 Task: Add Attachment from "Attach a link" to Card Card0000000272 in Board Board0000000068 in Workspace WS0000000023 in Trello. Add Cover Red to Card Card0000000272 in Board Board0000000068 in Workspace WS0000000023 in Trello. Add "Join Card" Button Button0000000272  to Card Card0000000272 in Board Board0000000068 in Workspace WS0000000023 in Trello. Add Description DS0000000272 to Card Card0000000272 in Board Board0000000068 in Workspace WS0000000023 in Trello. Add Comment CM0000000272 to Card Card0000000272 in Board Board0000000068 in Workspace WS0000000023 in Trello
Action: Mouse moved to (463, 427)
Screenshot: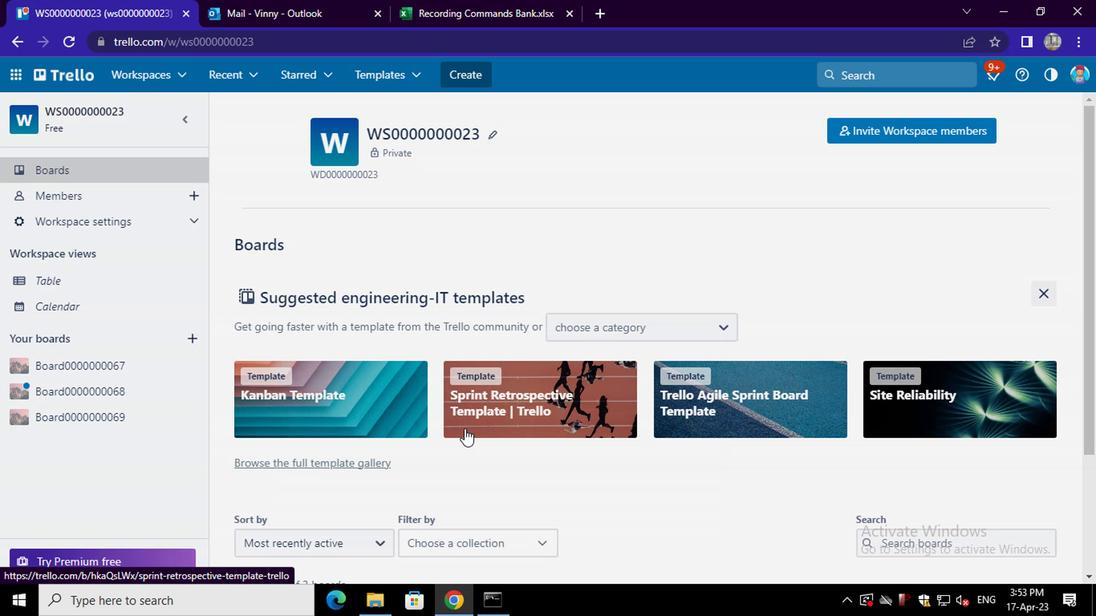 
Action: Mouse scrolled (463, 426) with delta (0, 0)
Screenshot: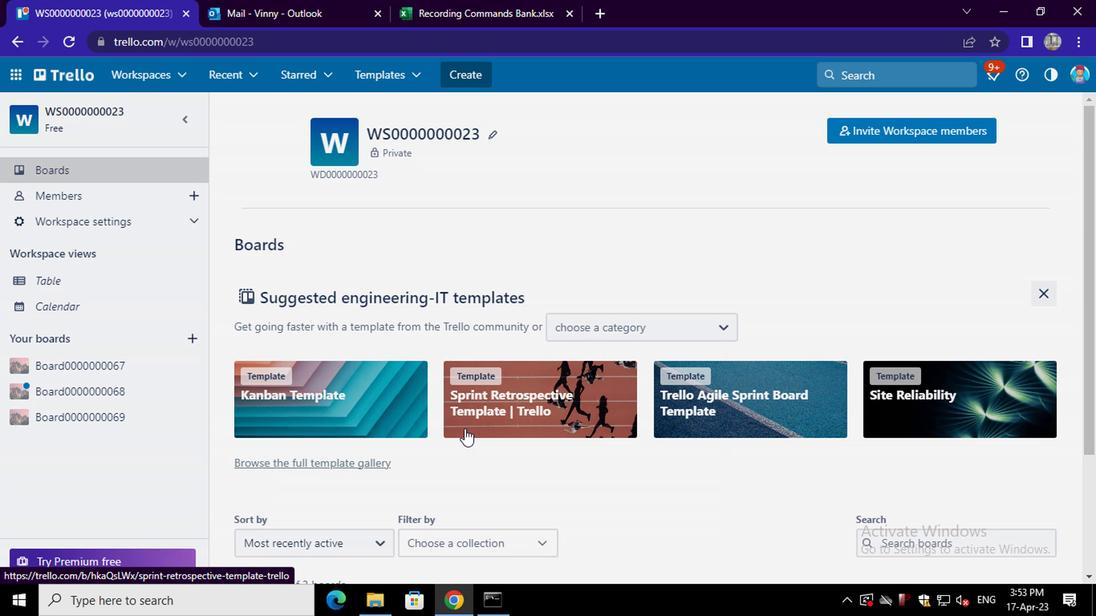 
Action: Mouse scrolled (463, 426) with delta (0, 0)
Screenshot: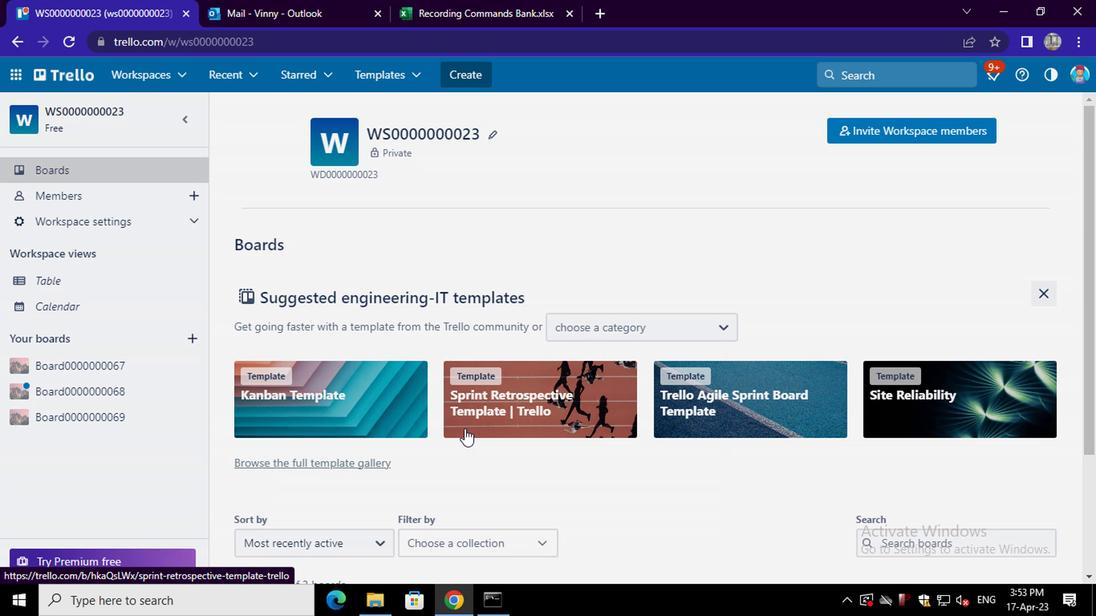 
Action: Mouse moved to (463, 427)
Screenshot: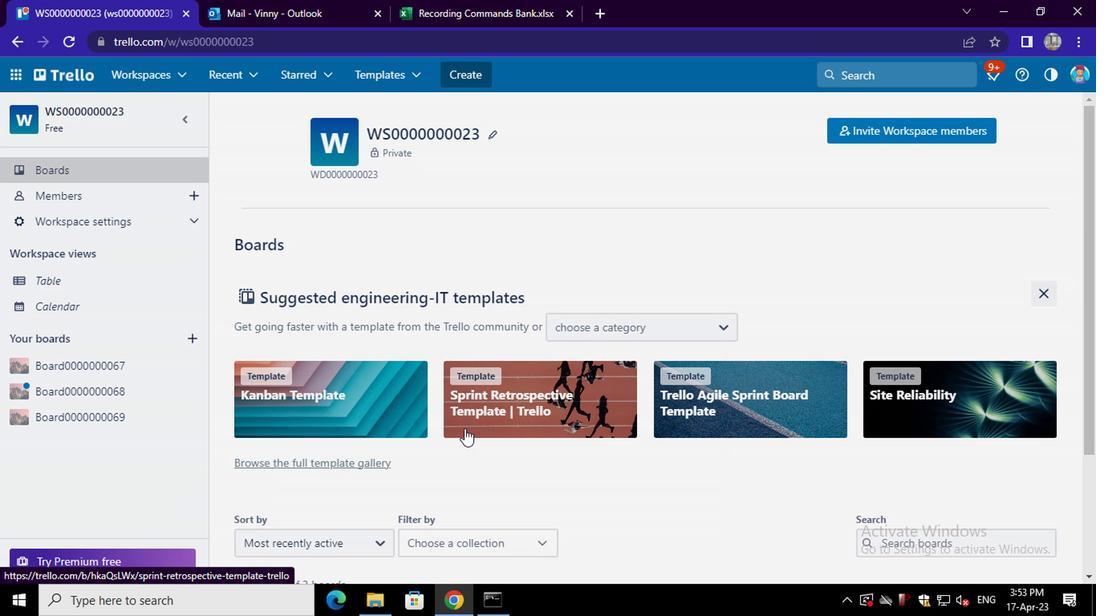
Action: Mouse scrolled (463, 426) with delta (0, 0)
Screenshot: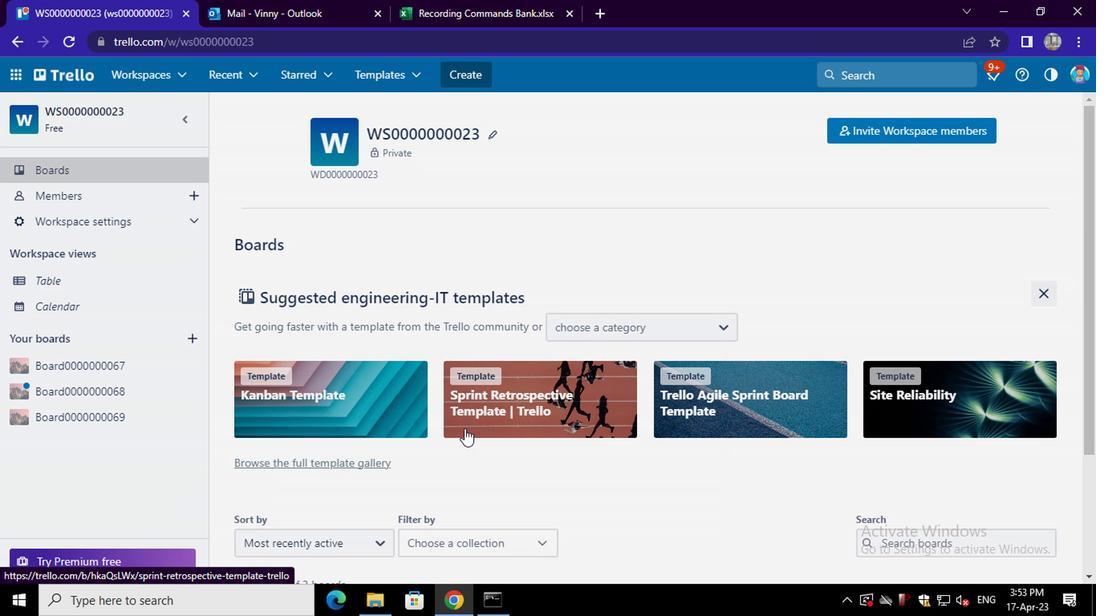 
Action: Mouse scrolled (463, 426) with delta (0, 0)
Screenshot: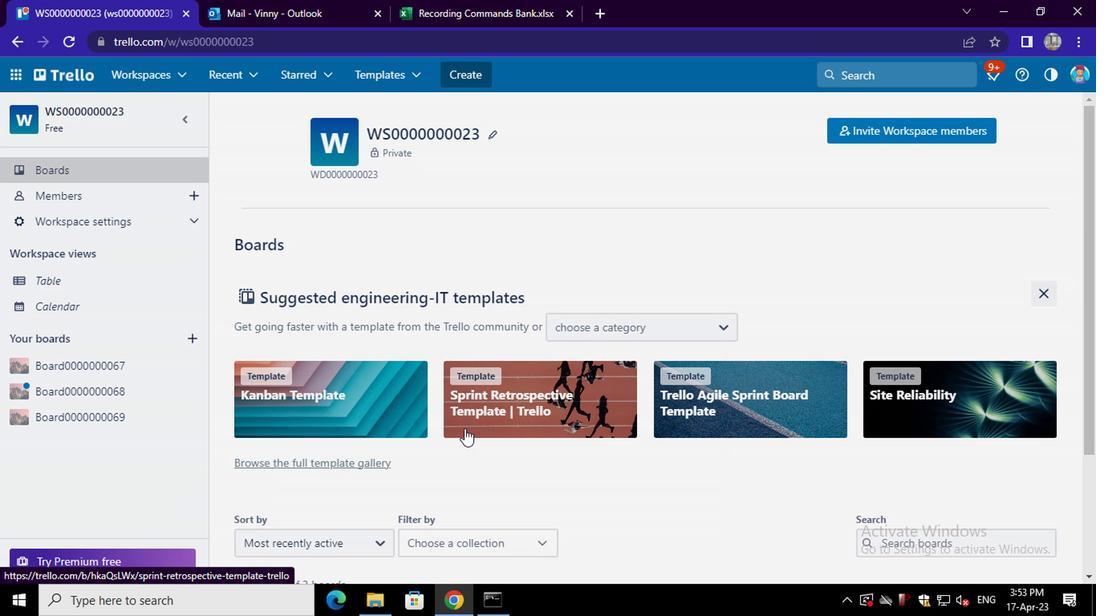 
Action: Mouse scrolled (463, 426) with delta (0, 0)
Screenshot: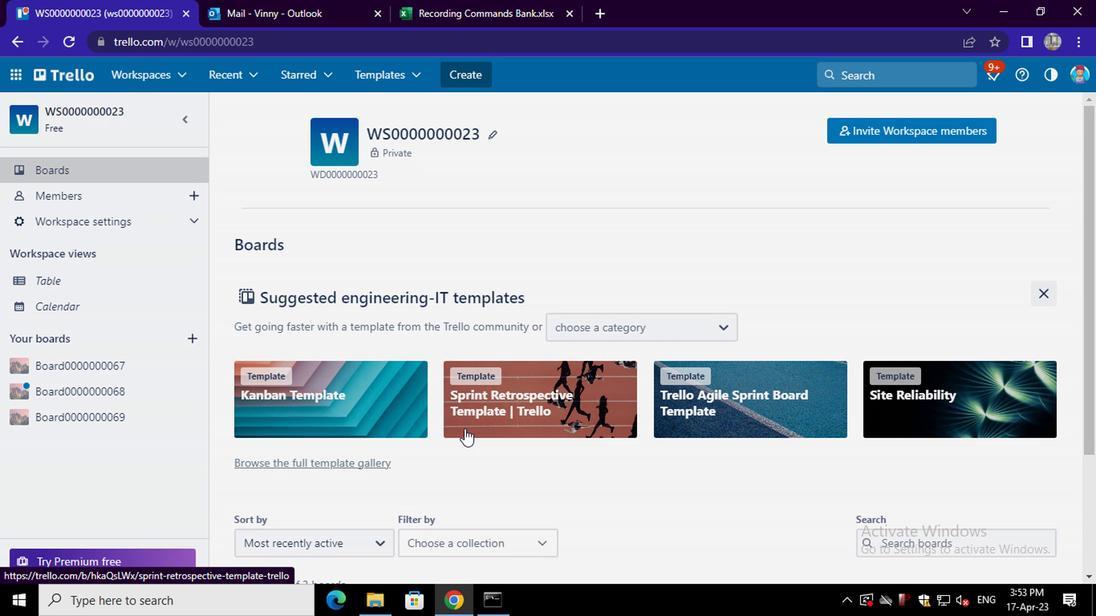 
Action: Mouse scrolled (463, 426) with delta (0, 0)
Screenshot: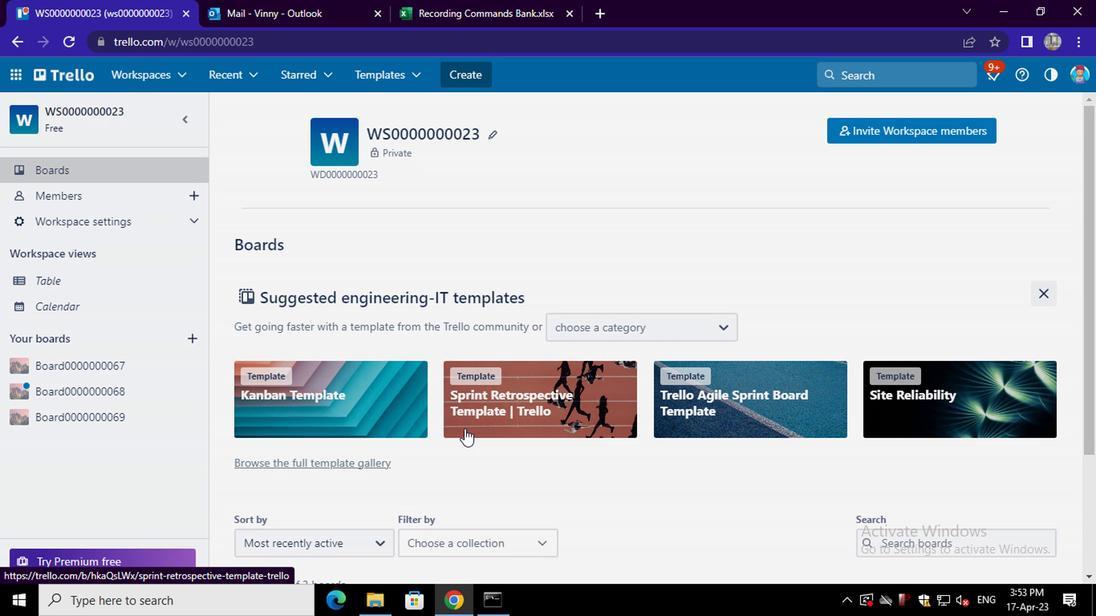 
Action: Mouse moved to (522, 464)
Screenshot: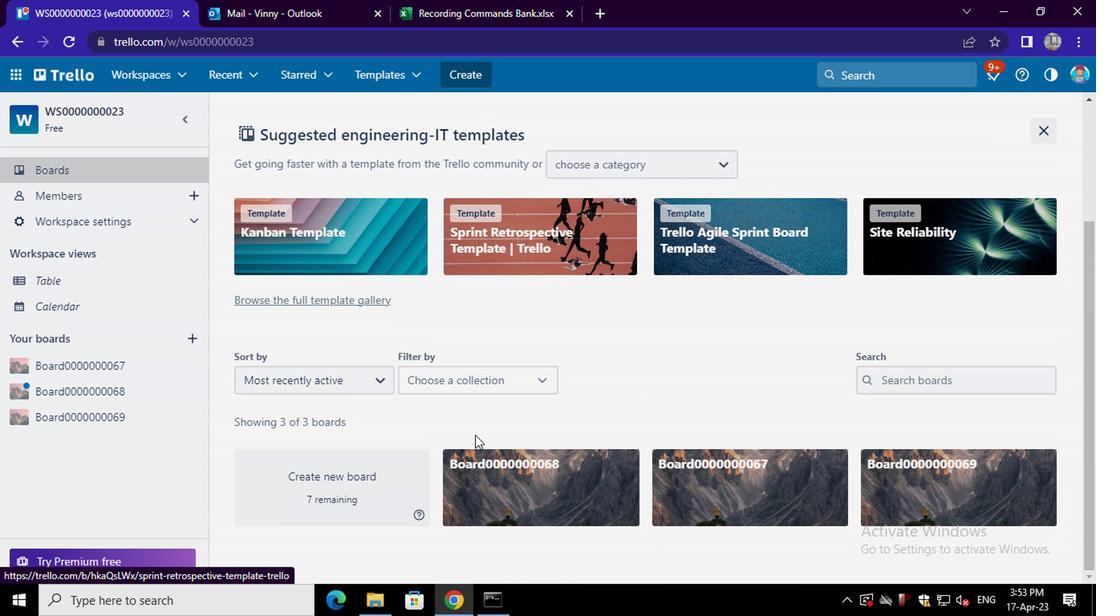 
Action: Mouse pressed left at (522, 464)
Screenshot: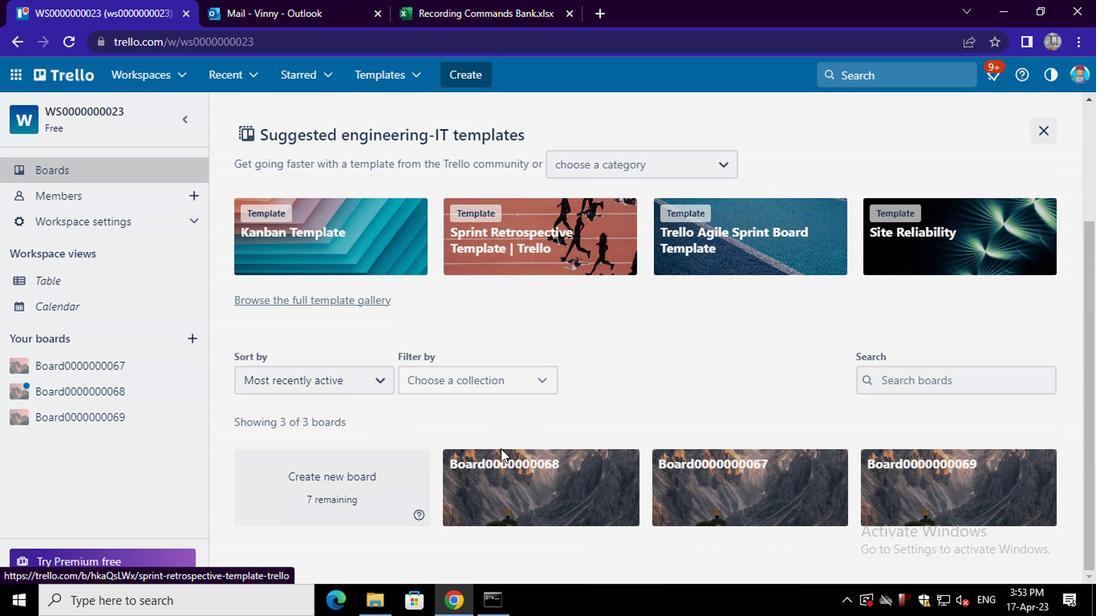 
Action: Mouse moved to (374, 459)
Screenshot: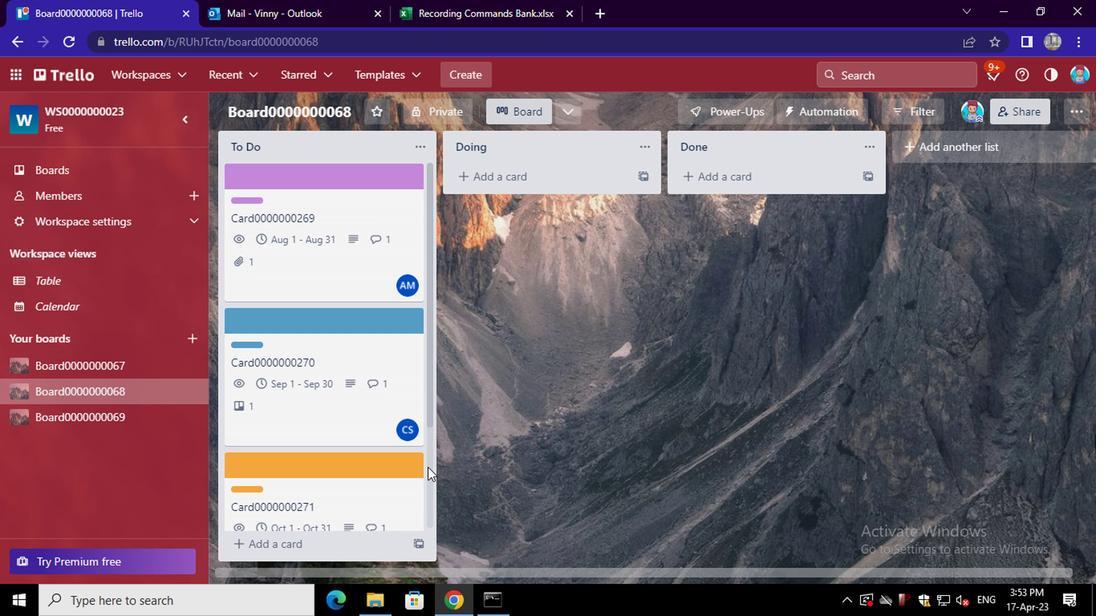
Action: Mouse scrolled (374, 459) with delta (0, 0)
Screenshot: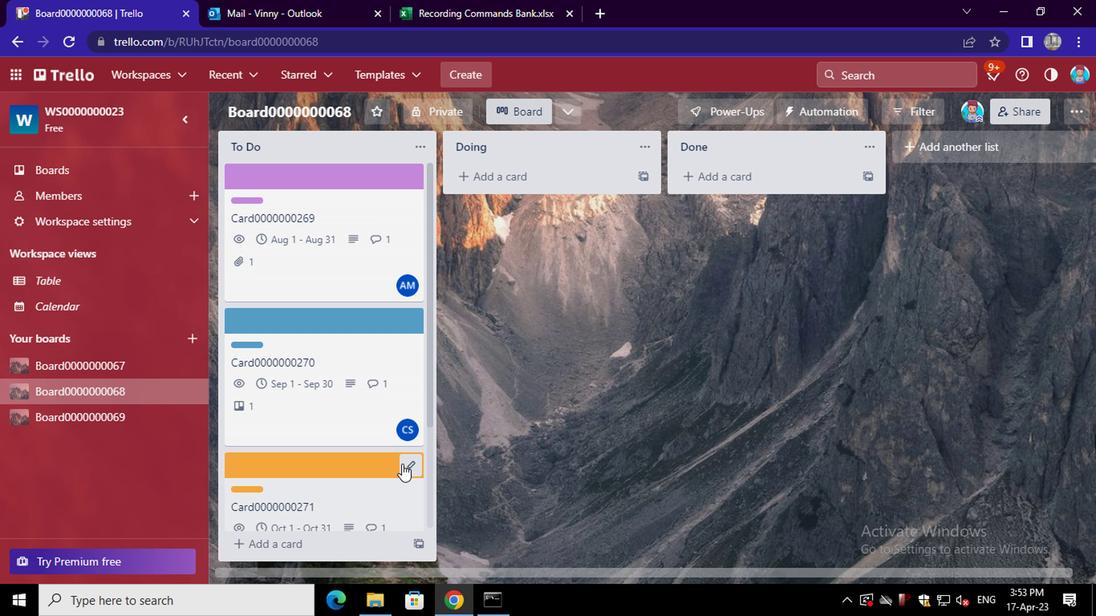 
Action: Mouse scrolled (374, 459) with delta (0, 0)
Screenshot: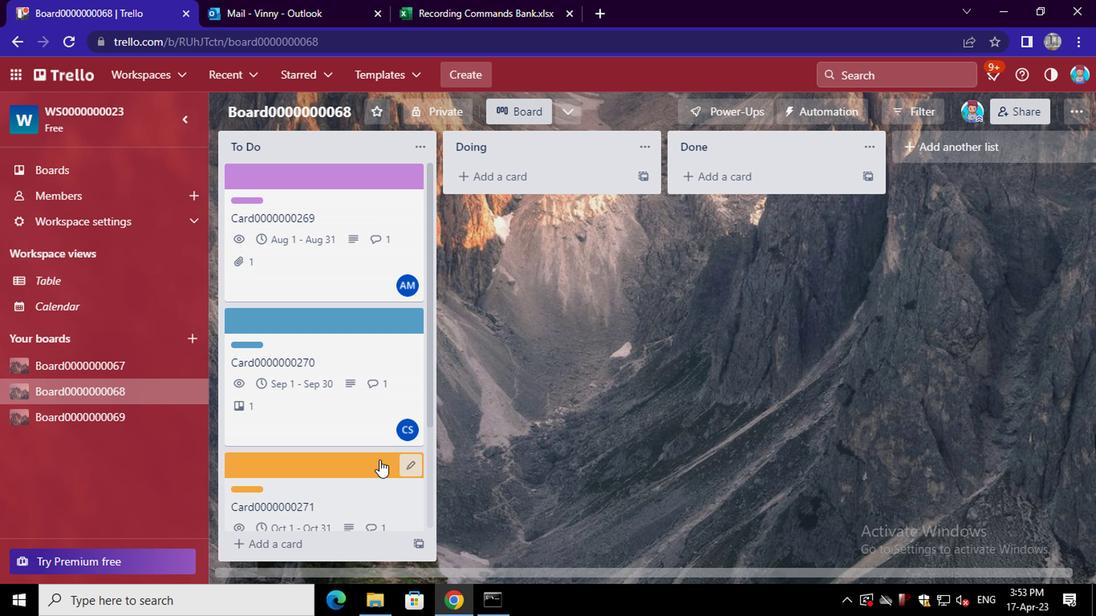 
Action: Mouse scrolled (374, 459) with delta (0, 0)
Screenshot: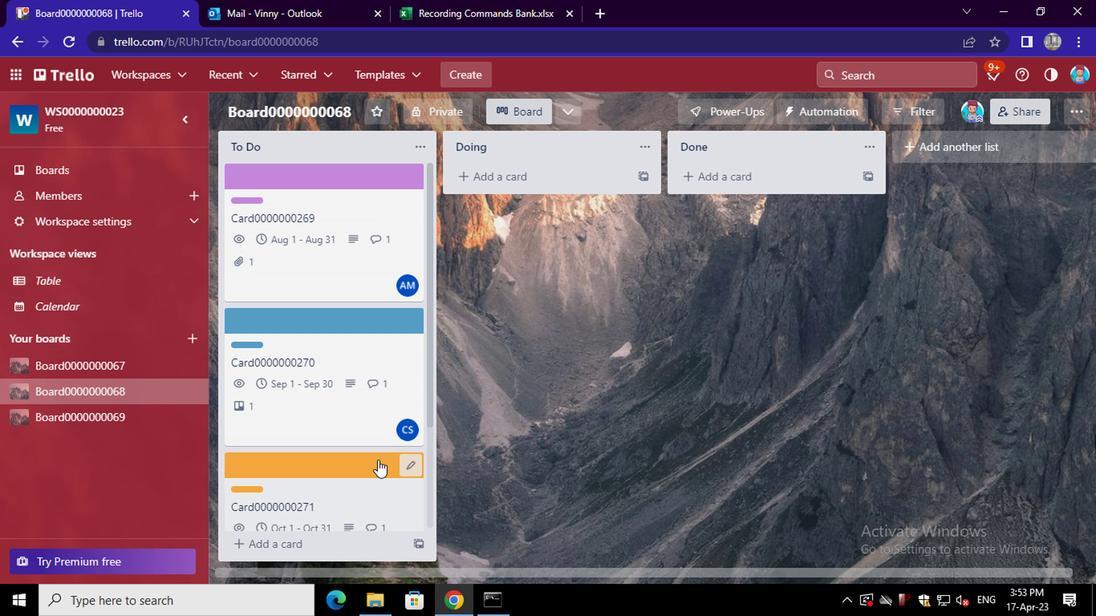 
Action: Mouse scrolled (374, 459) with delta (0, 0)
Screenshot: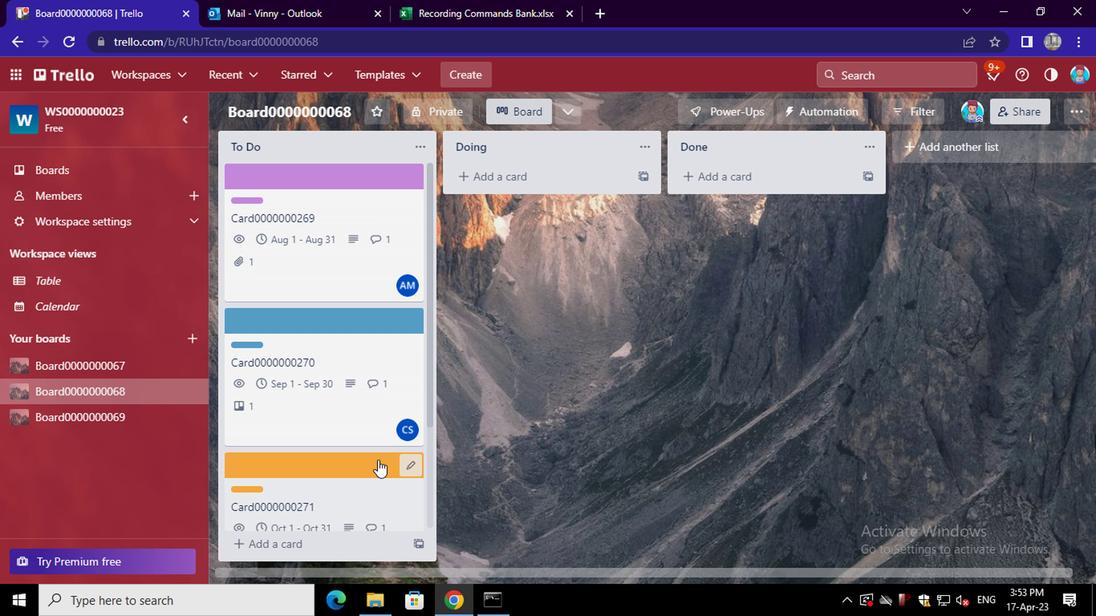 
Action: Mouse moved to (406, 467)
Screenshot: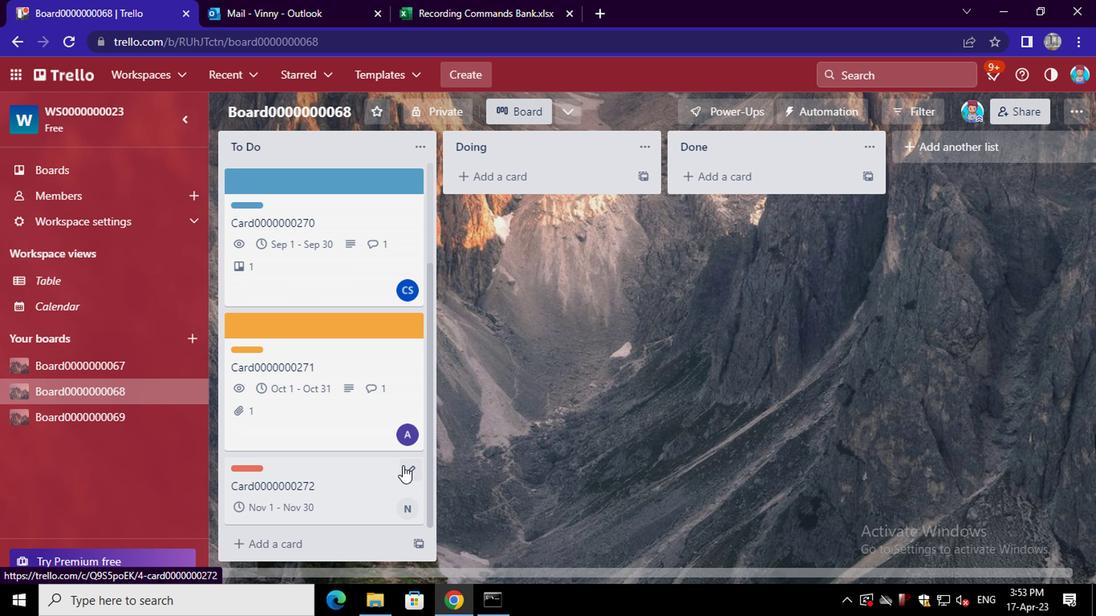 
Action: Mouse pressed left at (406, 467)
Screenshot: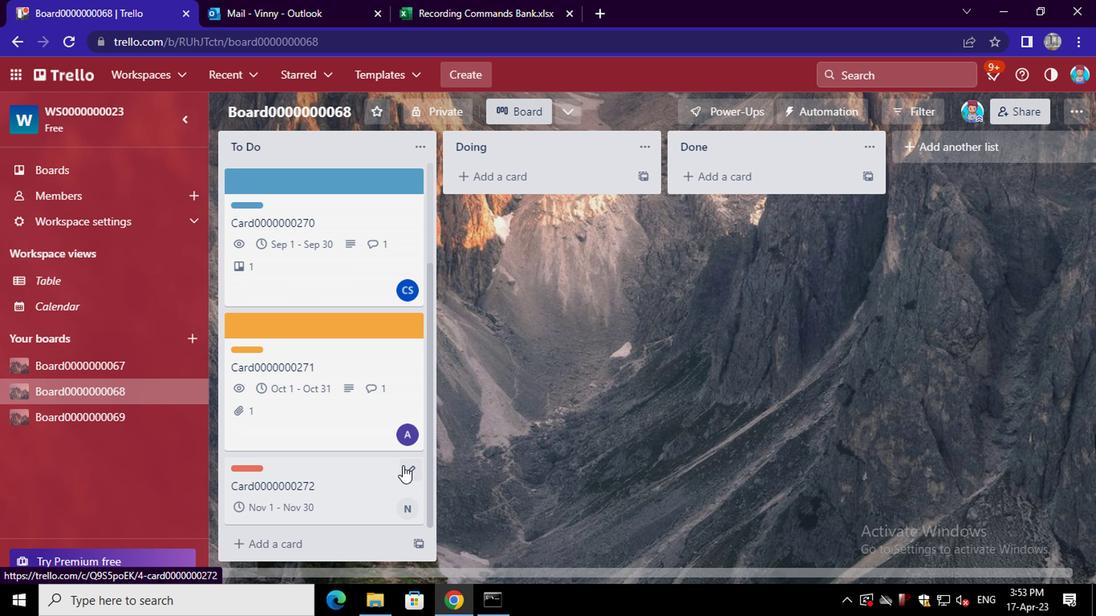 
Action: Mouse moved to (475, 361)
Screenshot: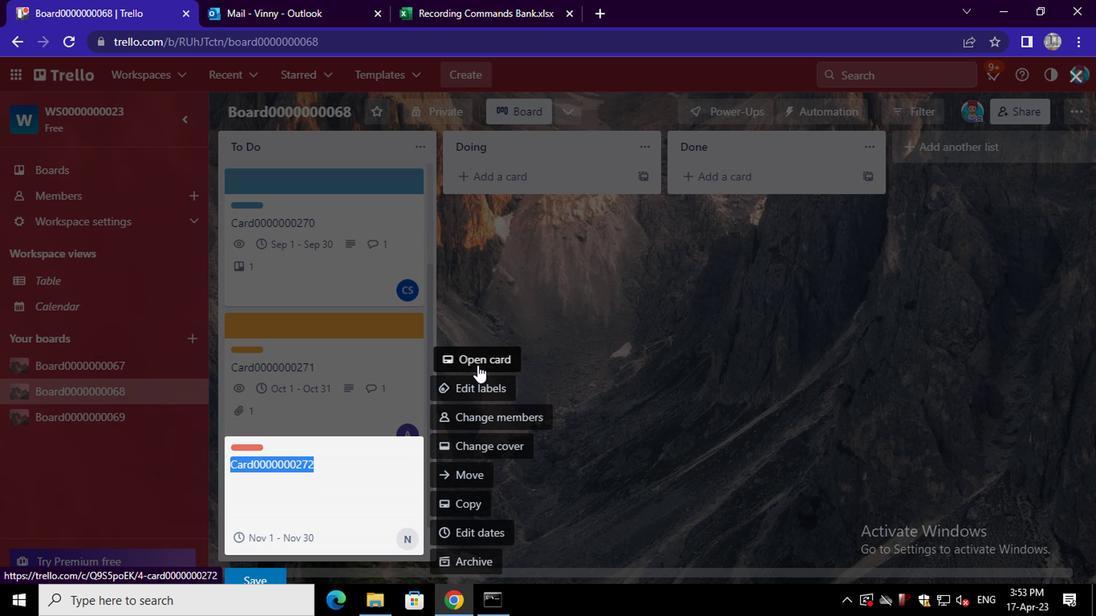 
Action: Mouse pressed left at (475, 361)
Screenshot: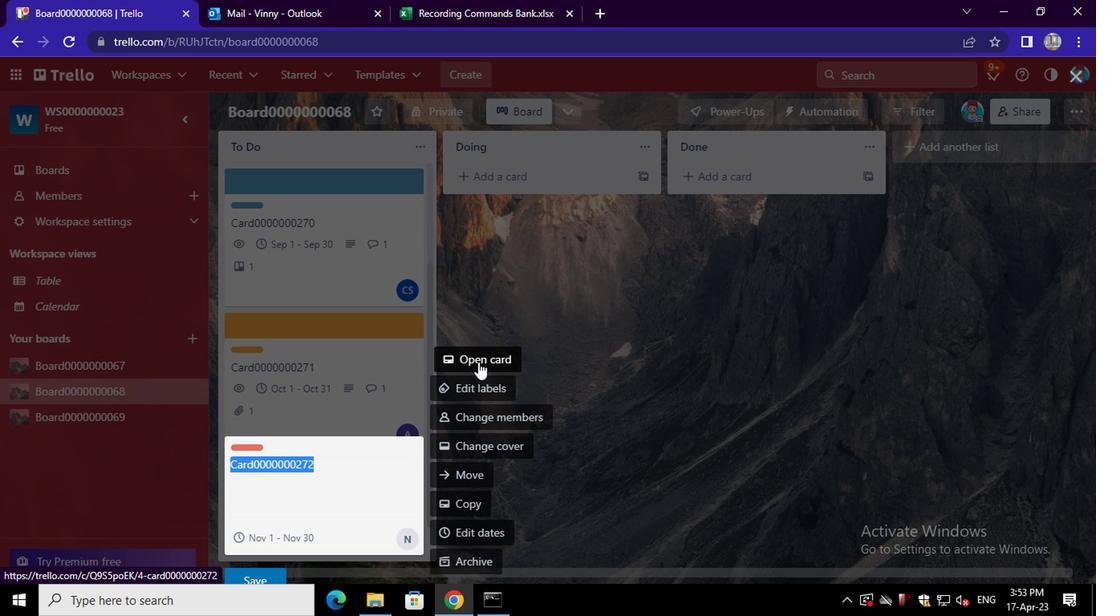 
Action: Mouse moved to (760, 335)
Screenshot: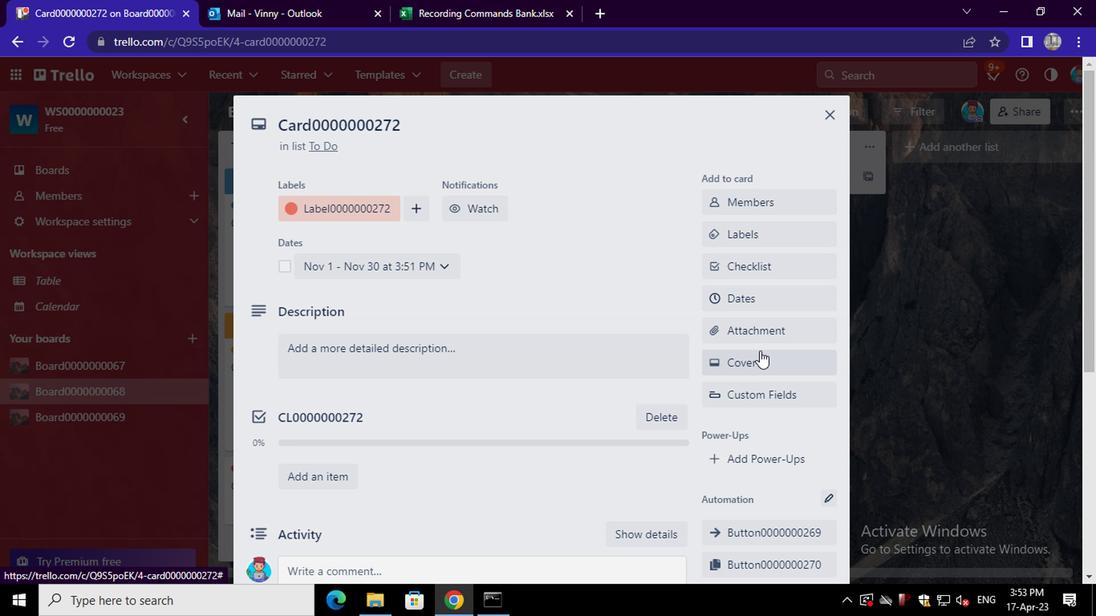 
Action: Mouse pressed left at (760, 335)
Screenshot: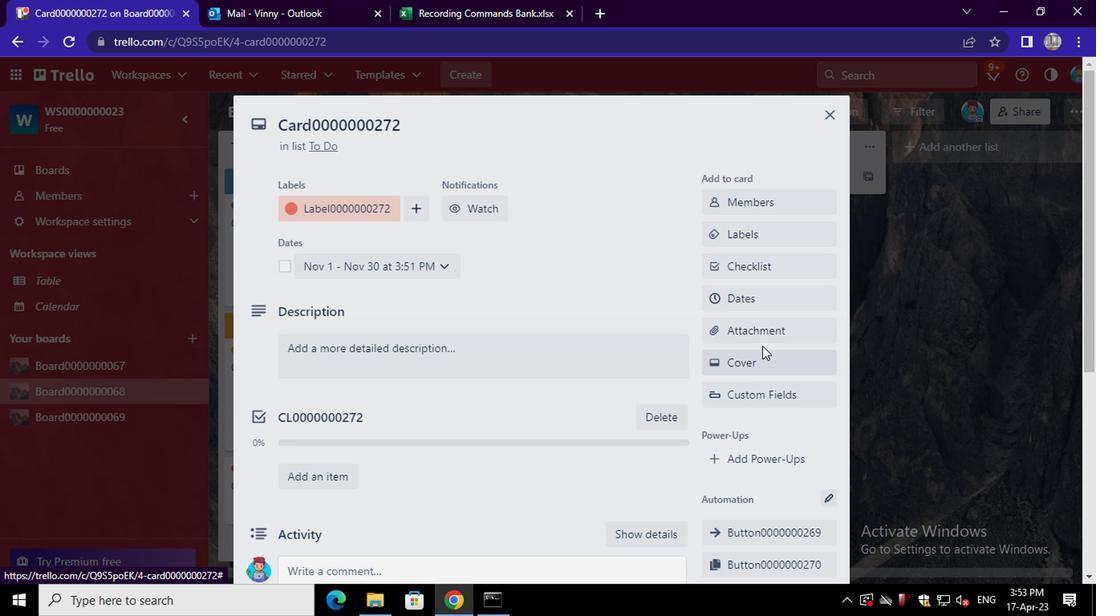 
Action: Mouse moved to (770, 333)
Screenshot: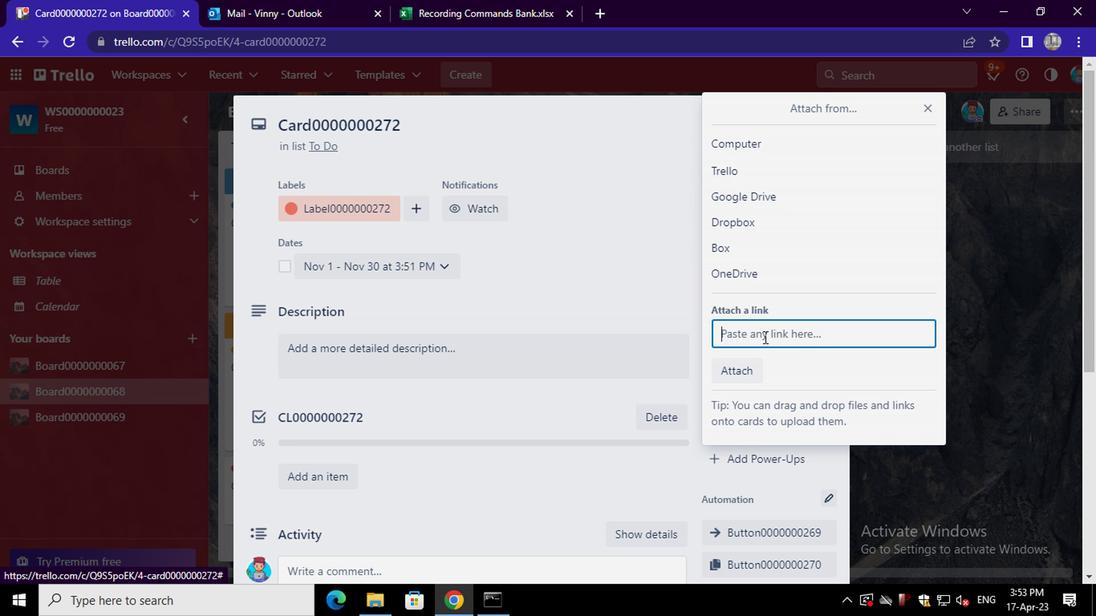 
Action: Mouse pressed left at (770, 333)
Screenshot: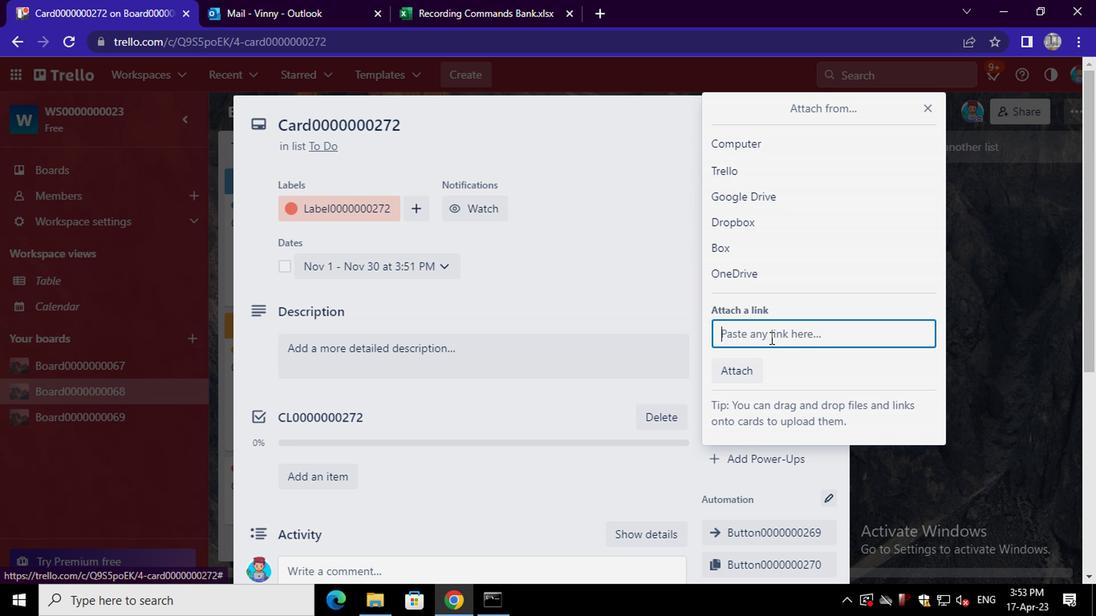 
Action: Key pressed ctrl+V
Screenshot: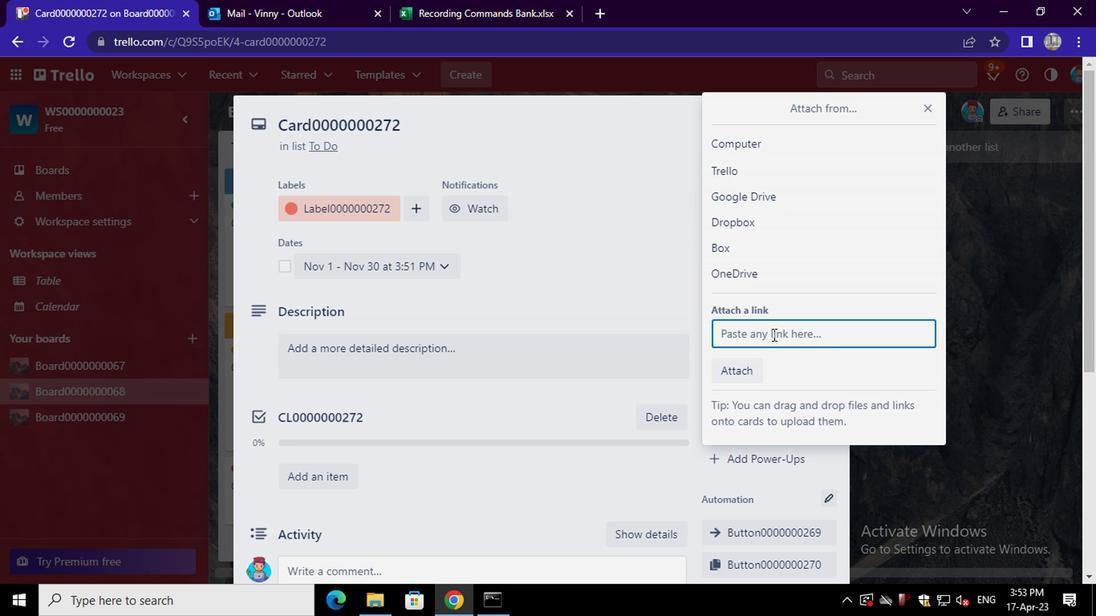
Action: Mouse moved to (734, 430)
Screenshot: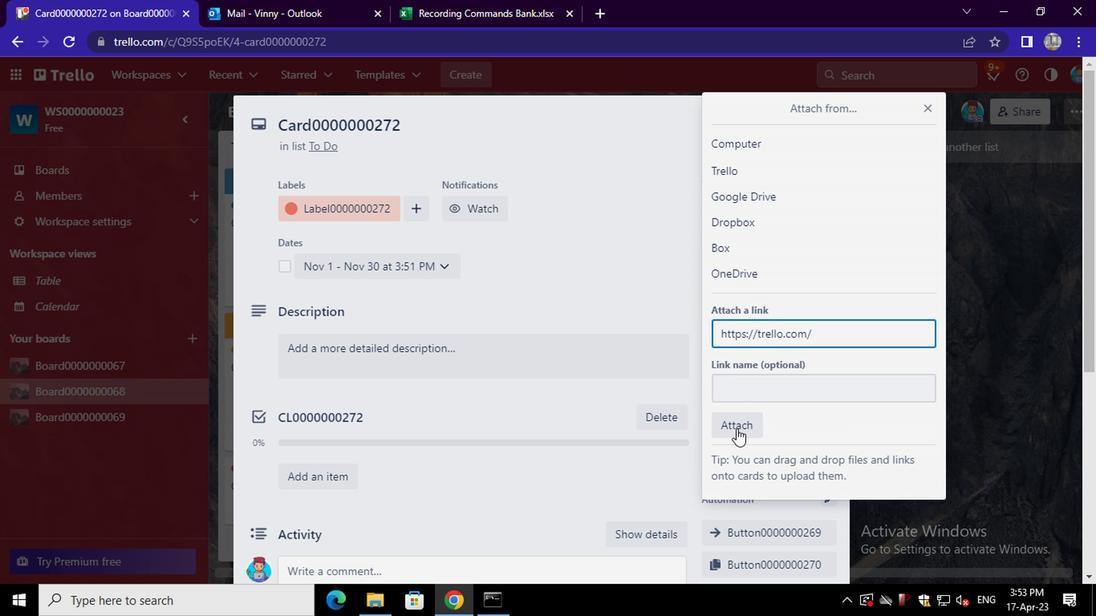 
Action: Mouse pressed left at (734, 430)
Screenshot: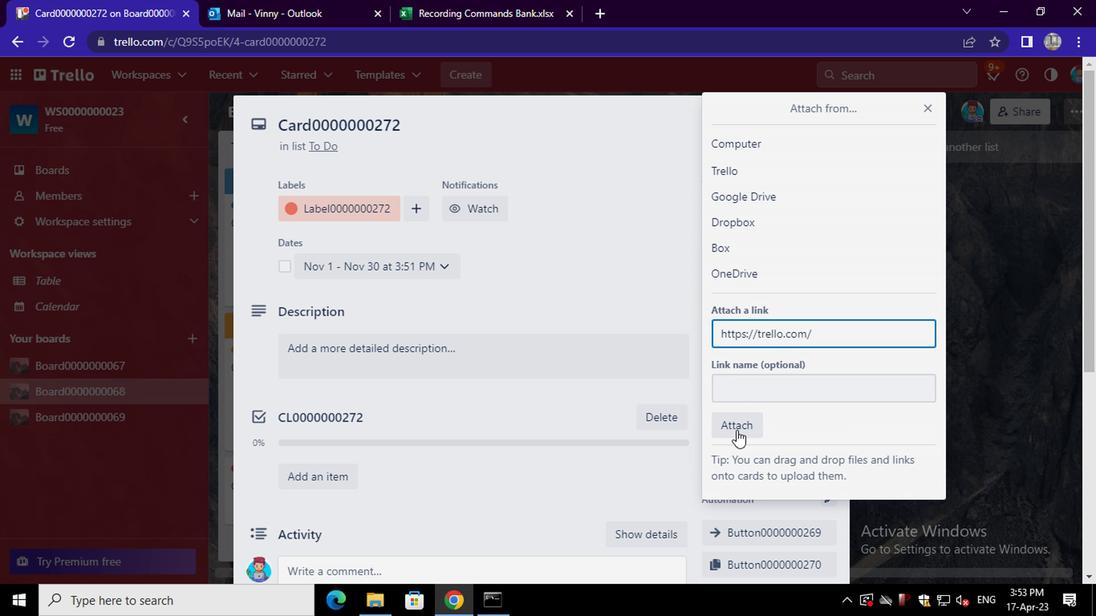 
Action: Mouse moved to (744, 362)
Screenshot: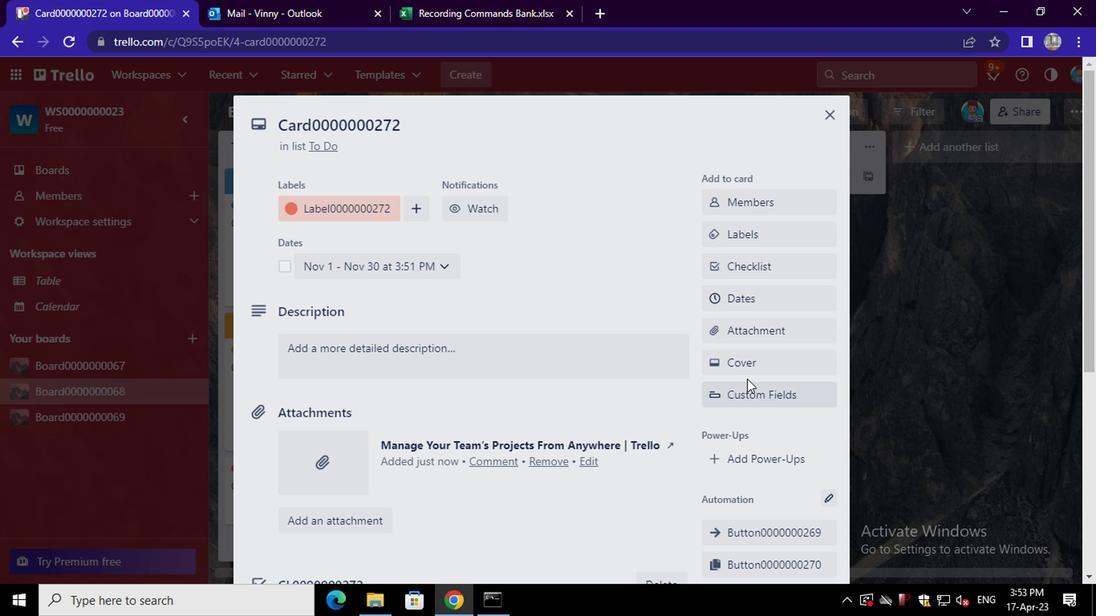 
Action: Mouse pressed left at (744, 362)
Screenshot: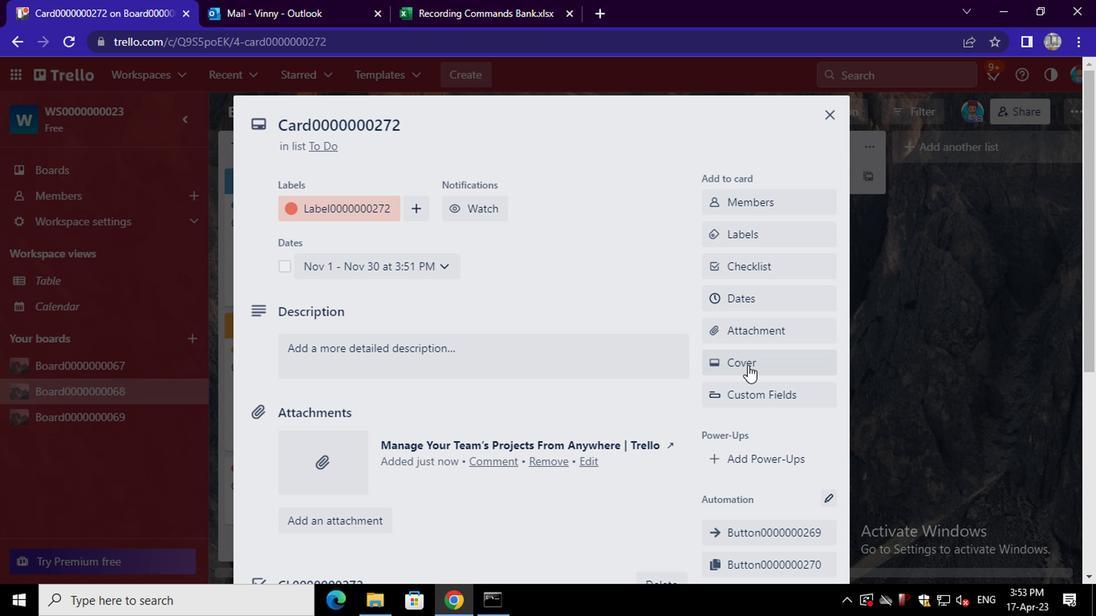 
Action: Mouse moved to (876, 247)
Screenshot: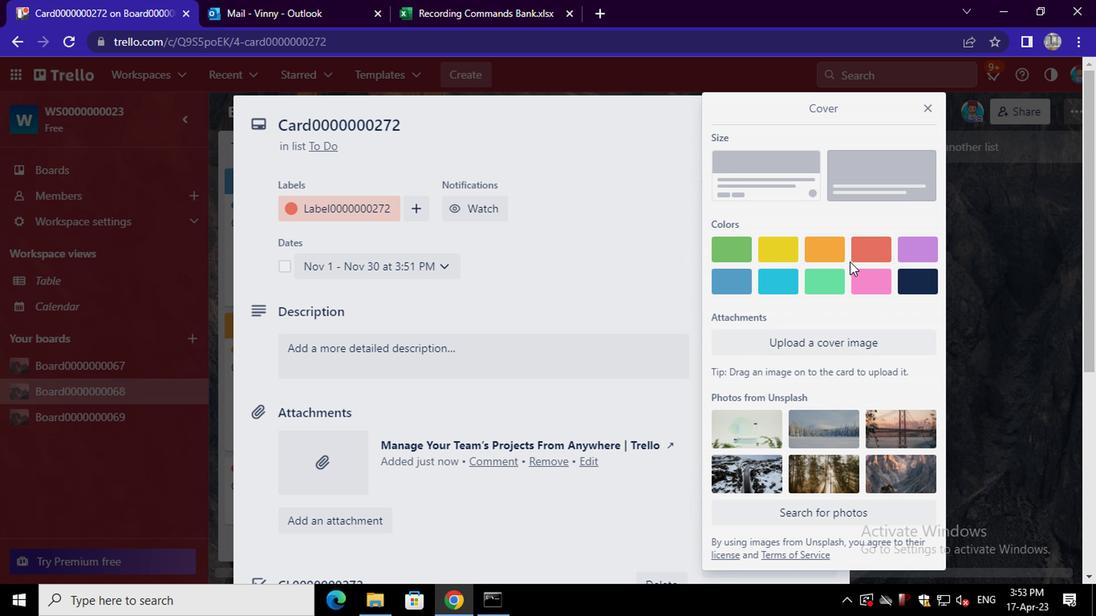 
Action: Mouse pressed left at (876, 247)
Screenshot: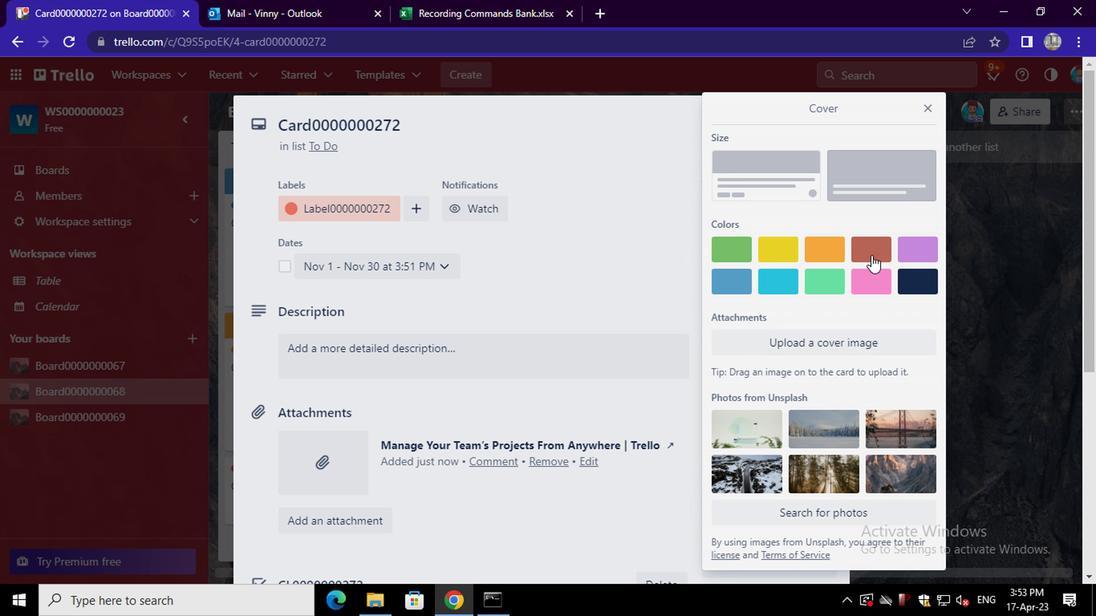 
Action: Mouse moved to (665, 373)
Screenshot: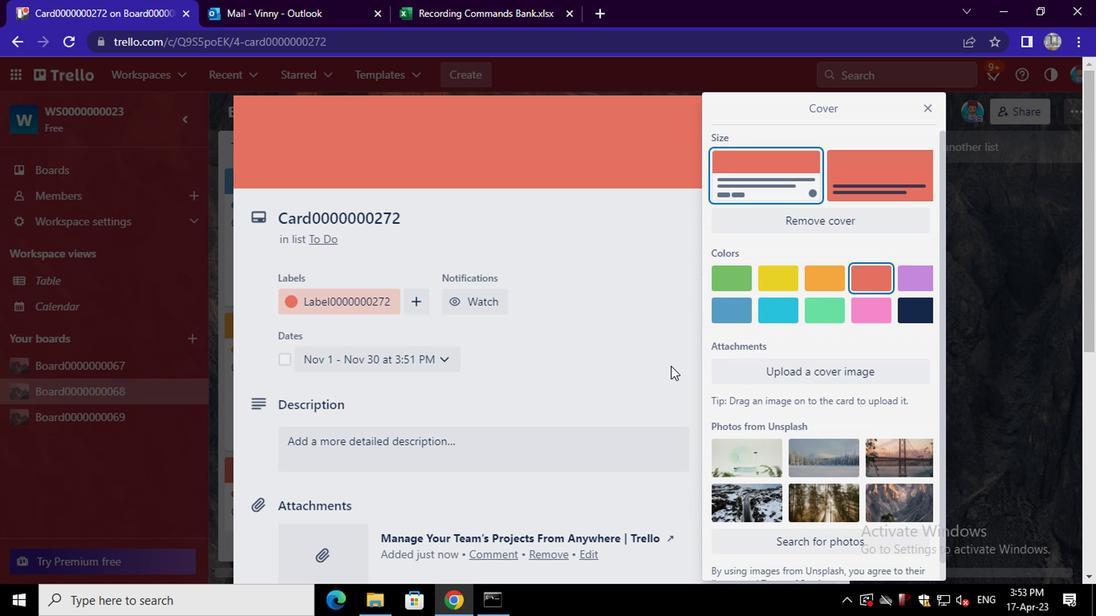 
Action: Mouse pressed left at (665, 373)
Screenshot: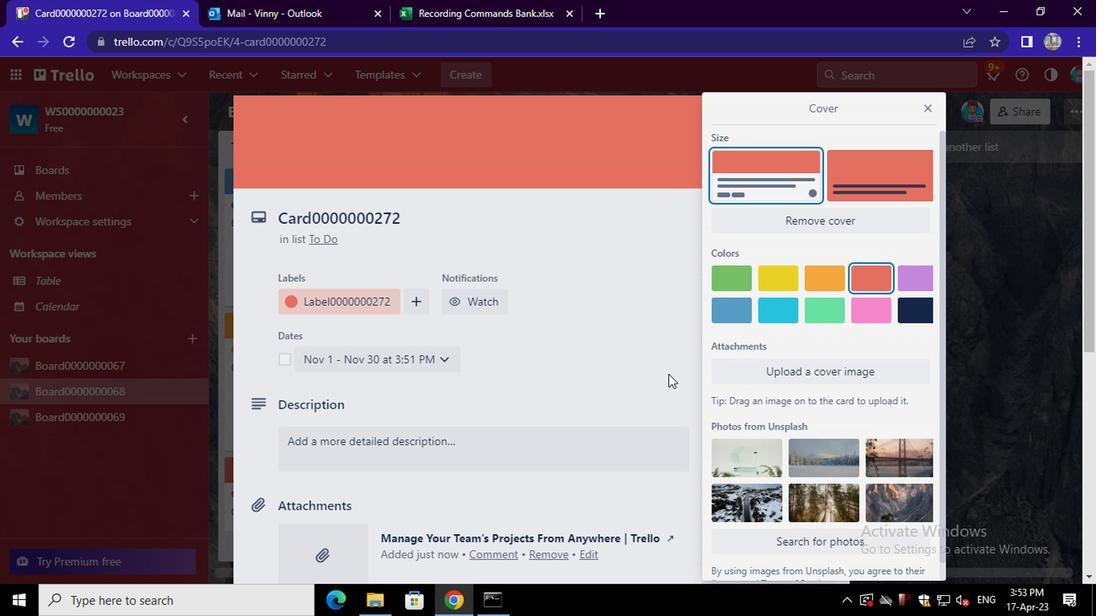 
Action: Mouse moved to (667, 403)
Screenshot: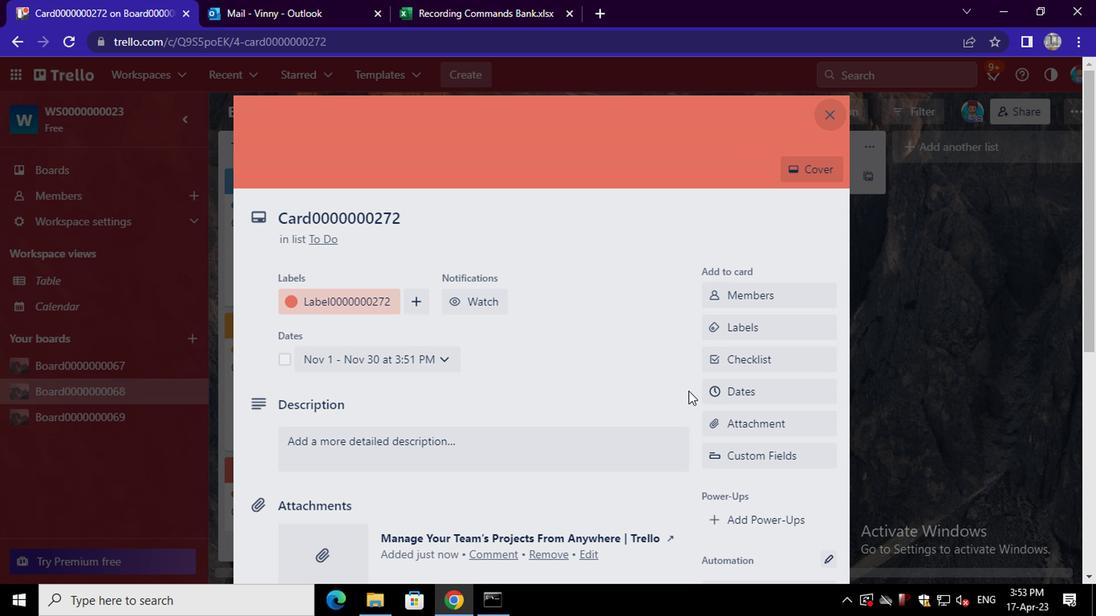 
Action: Mouse scrolled (667, 403) with delta (0, 0)
Screenshot: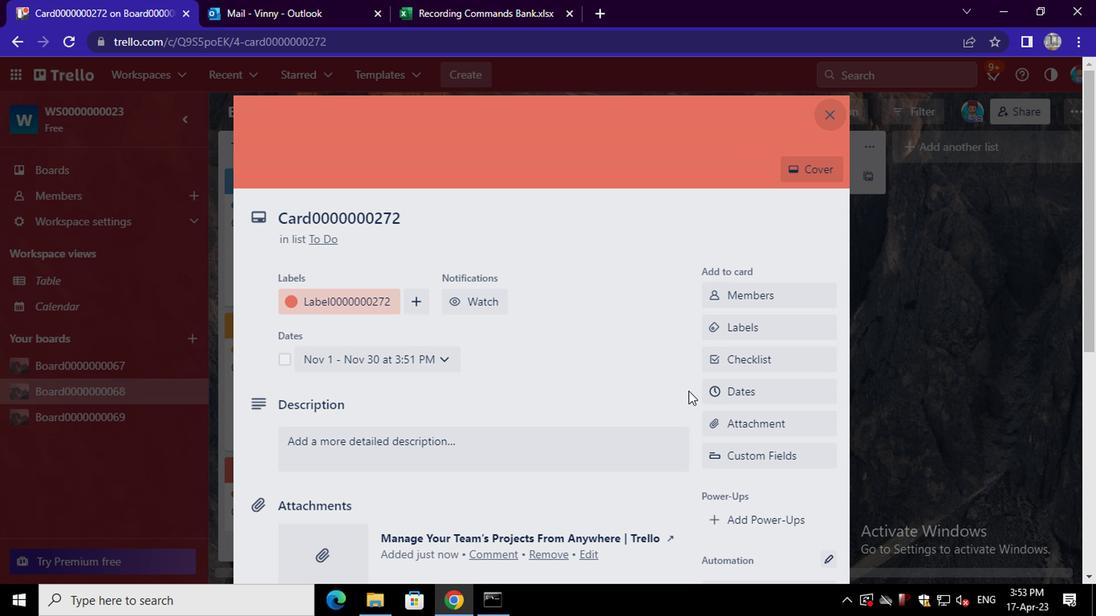 
Action: Mouse moved to (666, 404)
Screenshot: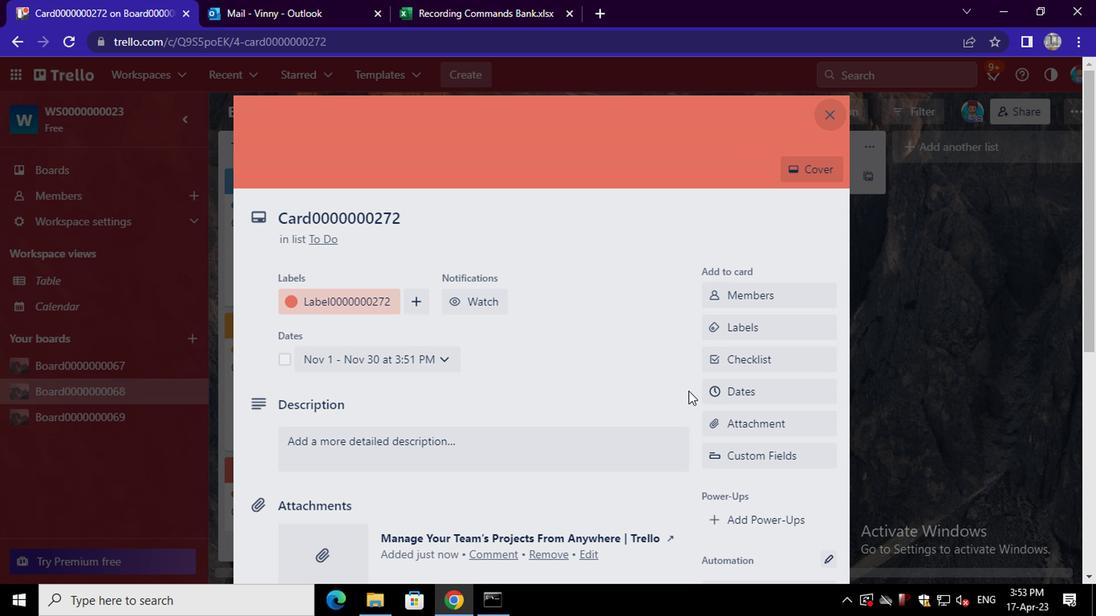 
Action: Mouse scrolled (666, 403) with delta (0, 0)
Screenshot: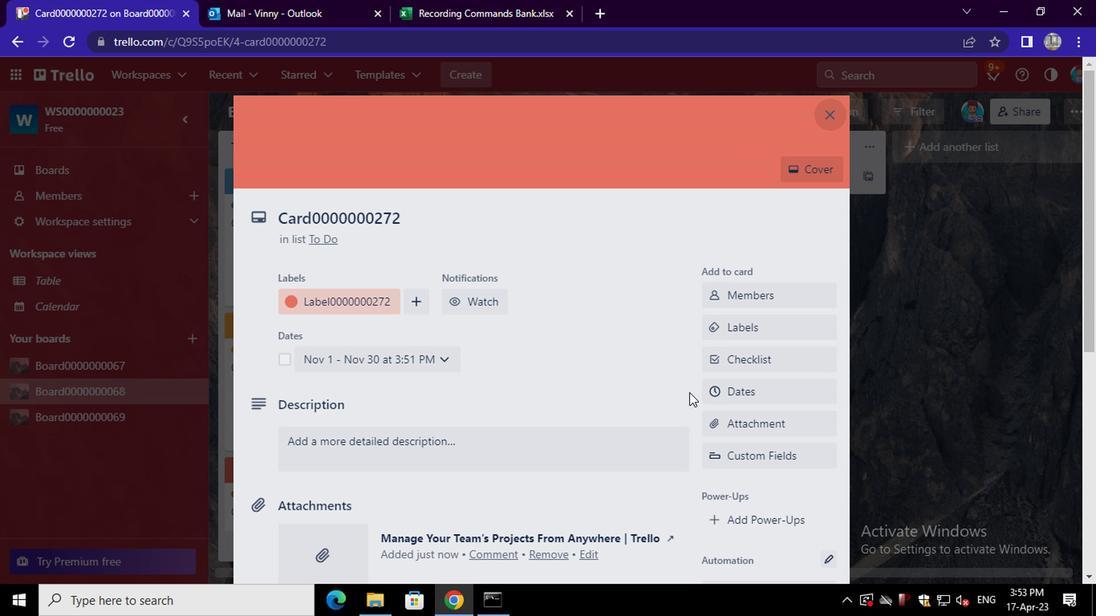 
Action: Mouse scrolled (666, 403) with delta (0, 0)
Screenshot: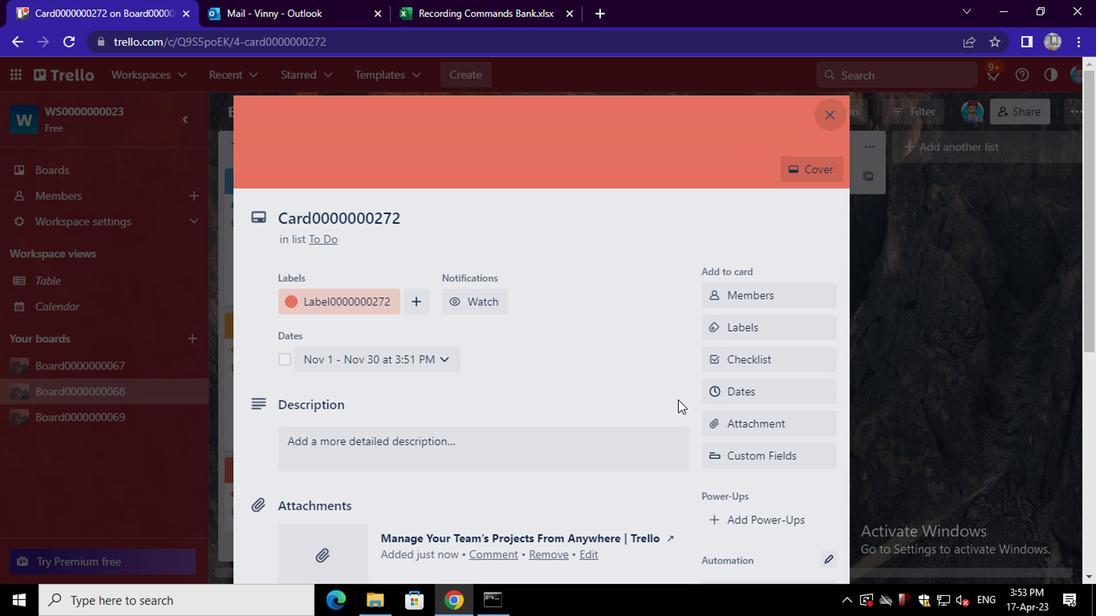 
Action: Mouse scrolled (666, 403) with delta (0, 0)
Screenshot: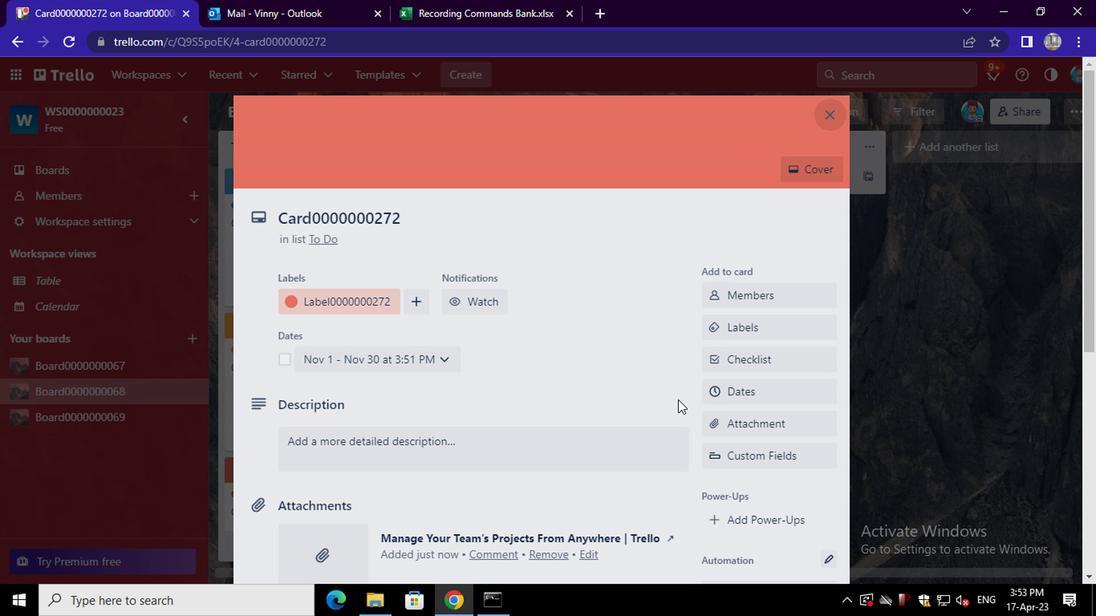 
Action: Mouse moved to (747, 364)
Screenshot: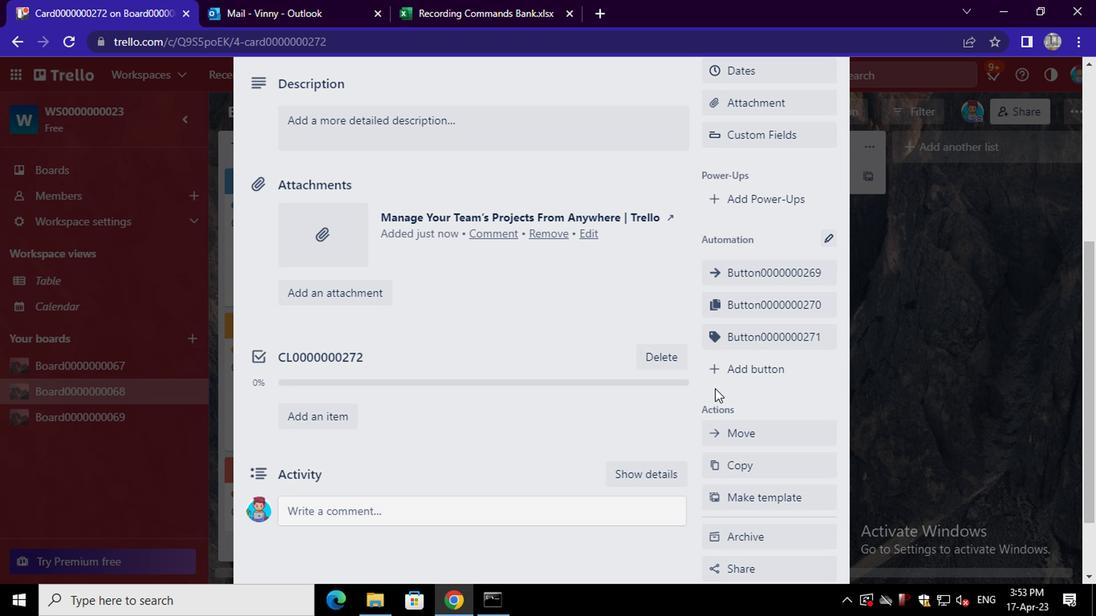 
Action: Mouse pressed left at (747, 364)
Screenshot: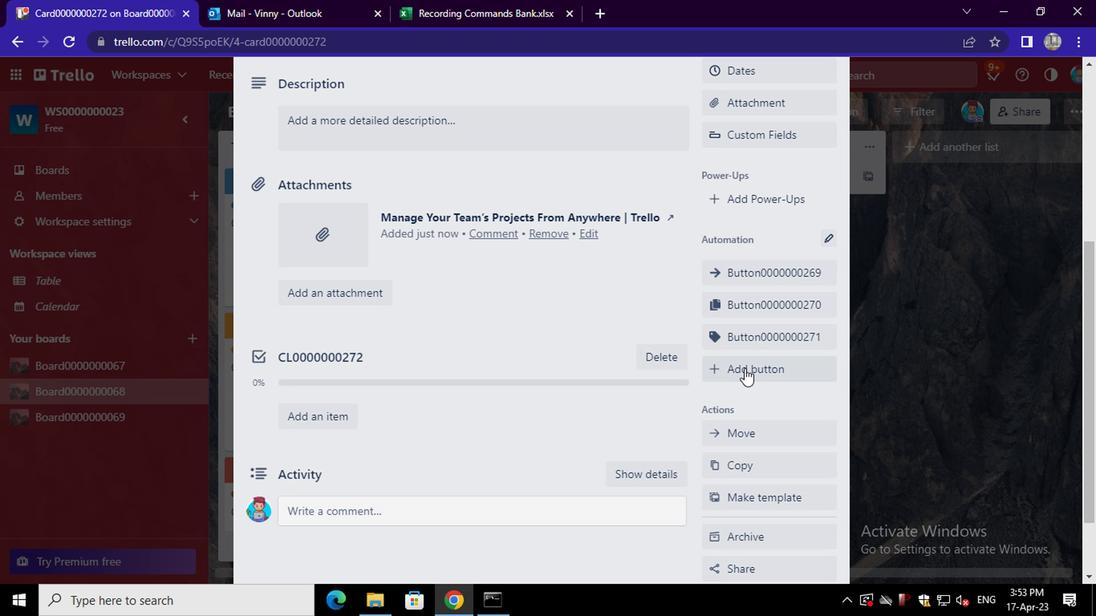 
Action: Mouse moved to (770, 274)
Screenshot: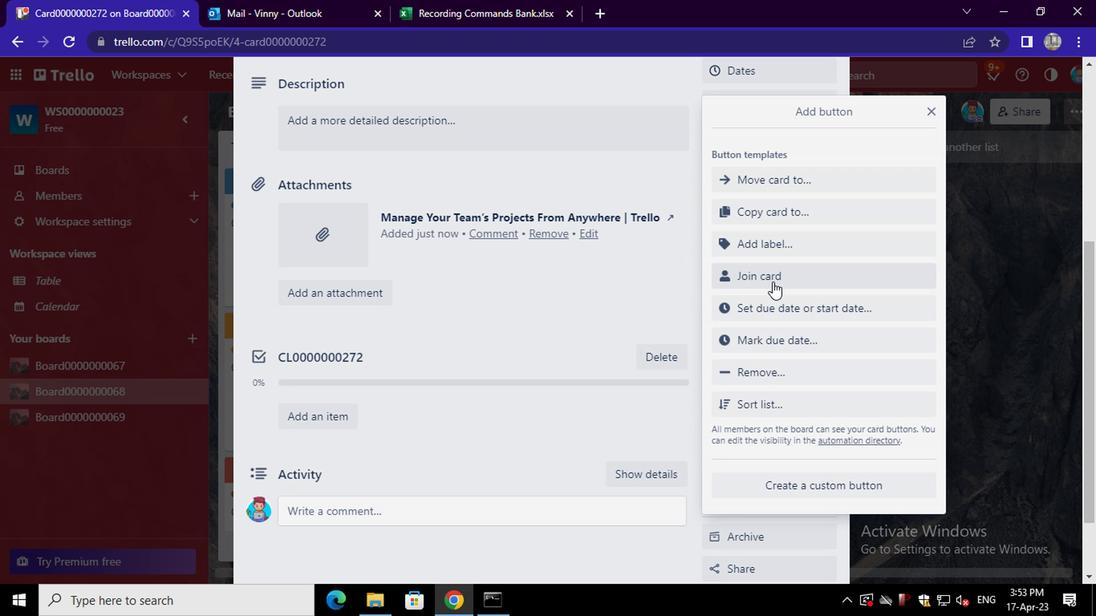 
Action: Mouse pressed left at (770, 274)
Screenshot: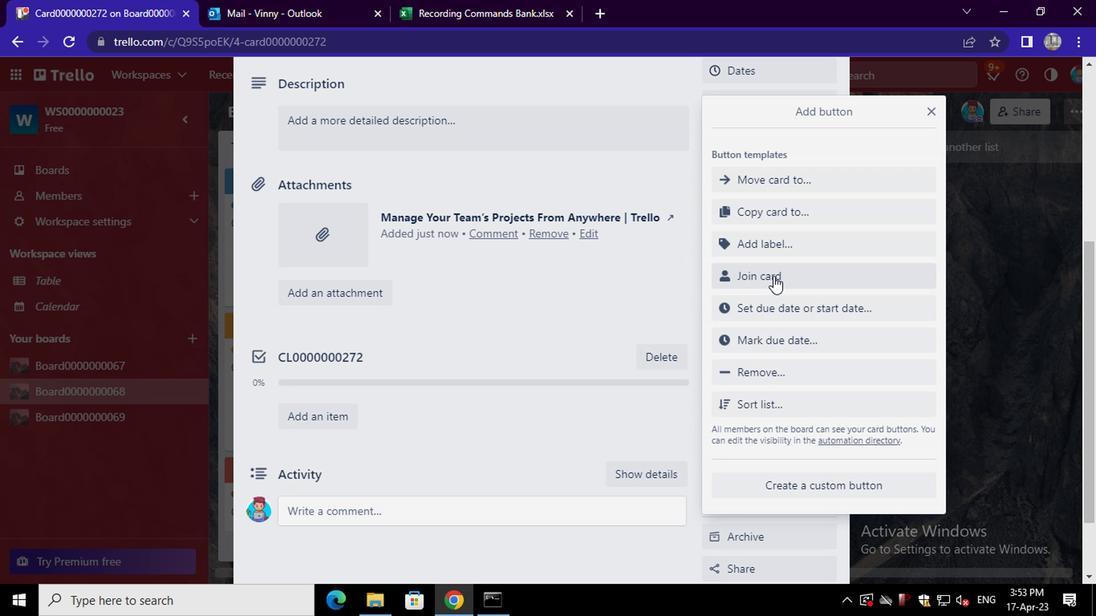 
Action: Mouse moved to (791, 179)
Screenshot: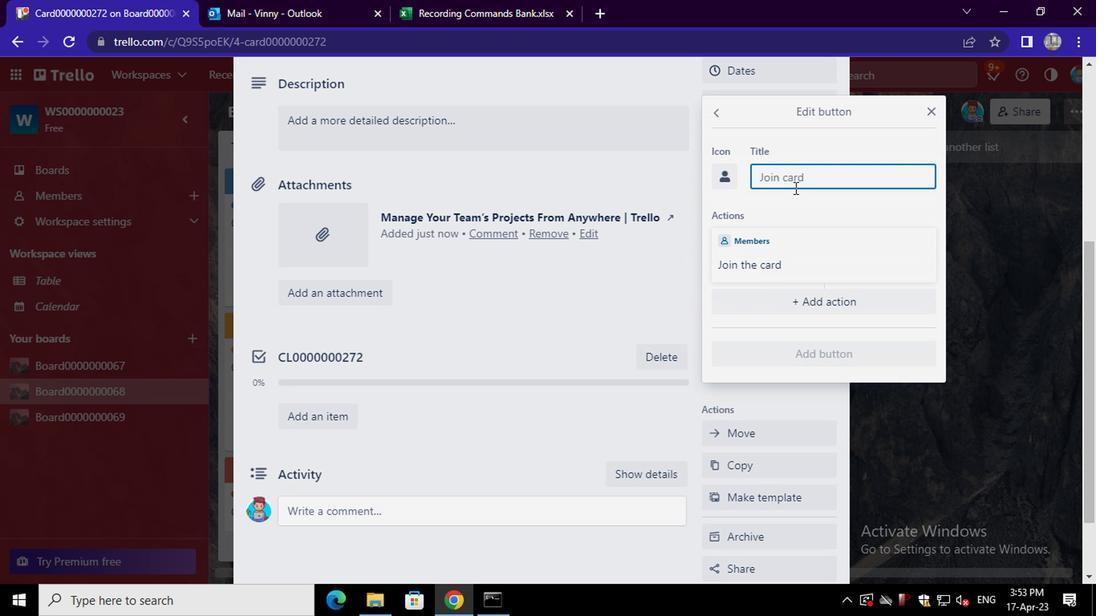 
Action: Mouse pressed left at (791, 179)
Screenshot: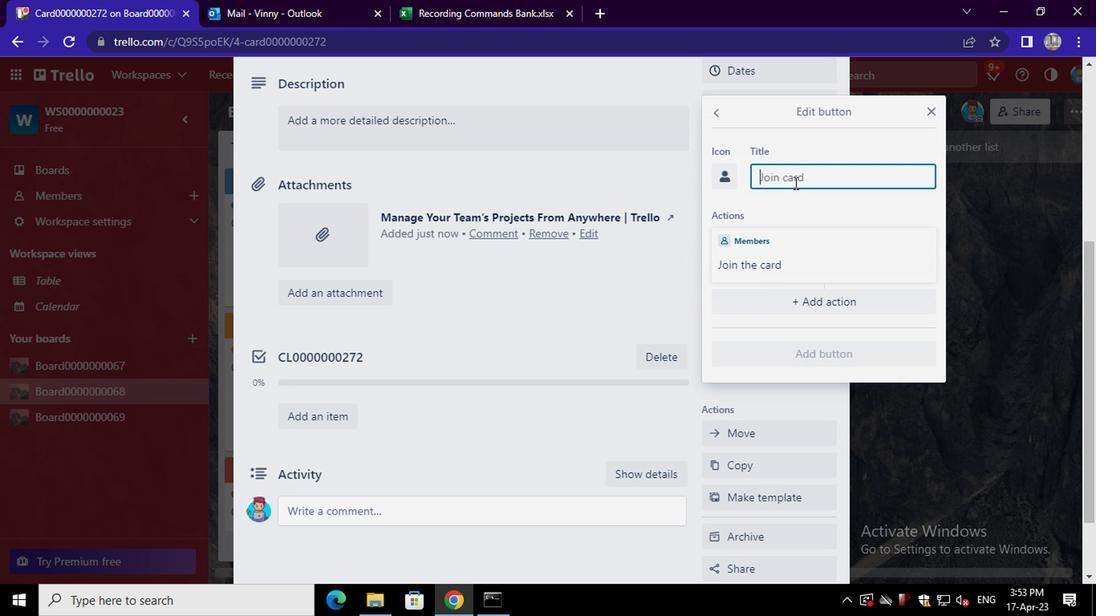 
Action: Mouse moved to (797, 171)
Screenshot: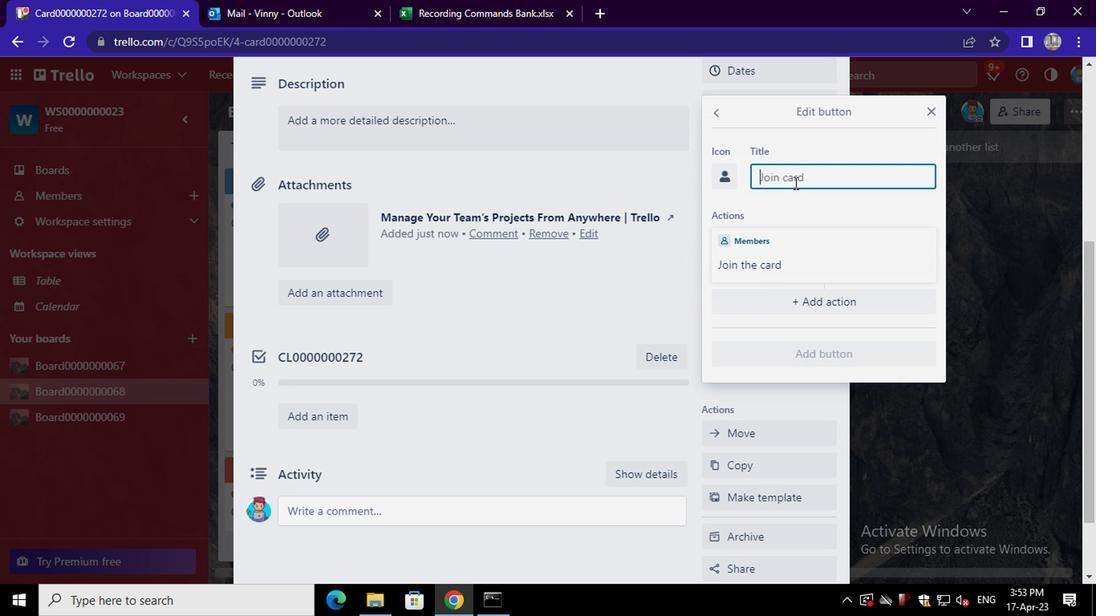 
Action: Key pressed <Key.shift>BUTTON0000000272
Screenshot: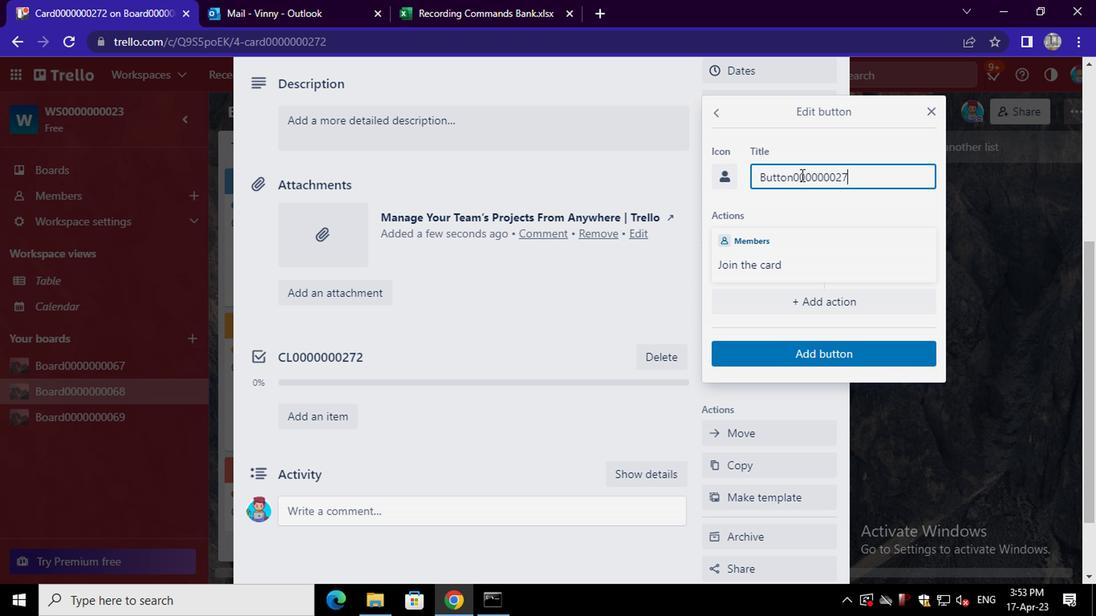 
Action: Mouse moved to (833, 349)
Screenshot: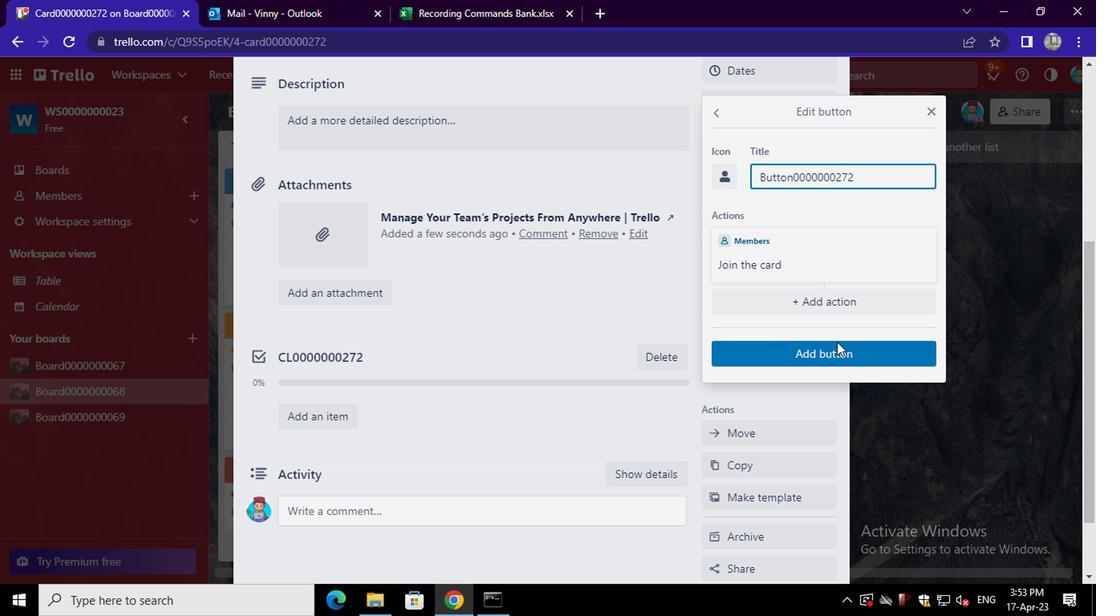 
Action: Mouse pressed left at (833, 349)
Screenshot: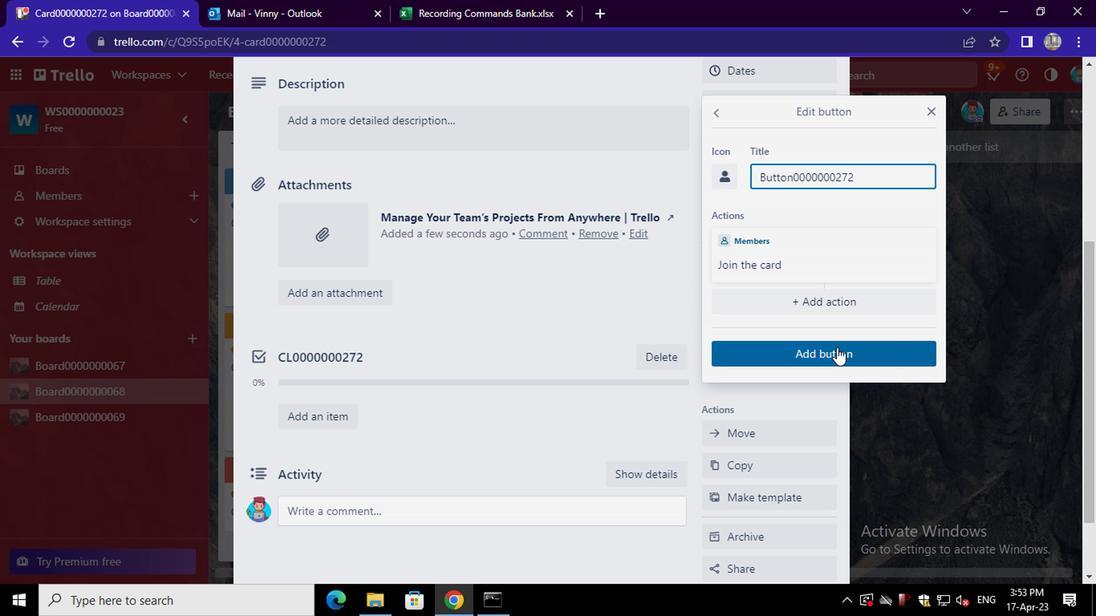 
Action: Mouse moved to (392, 330)
Screenshot: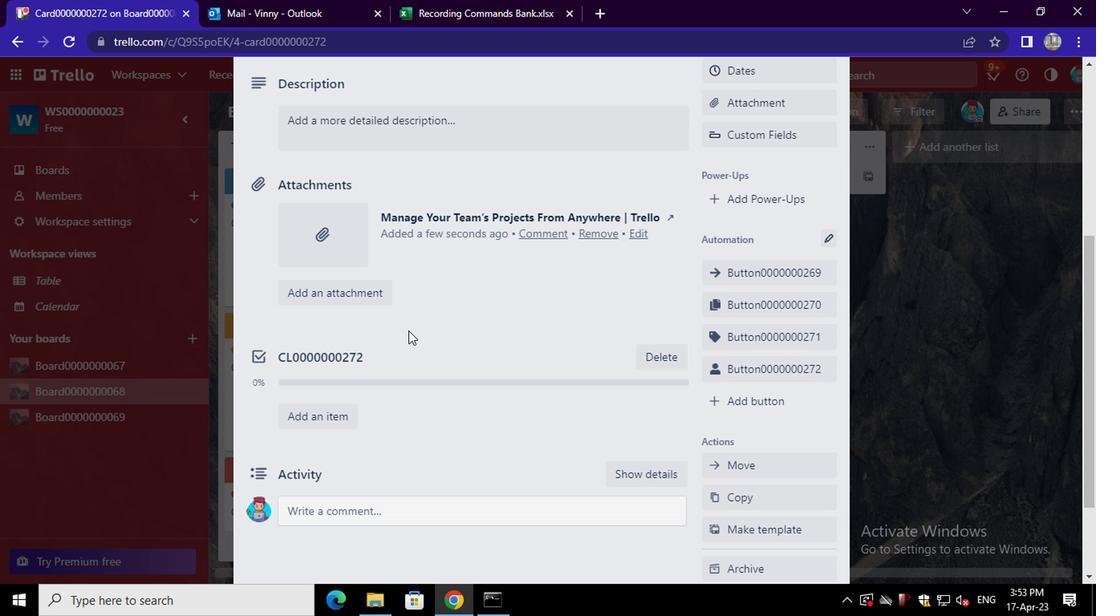 
Action: Mouse scrolled (392, 331) with delta (0, 1)
Screenshot: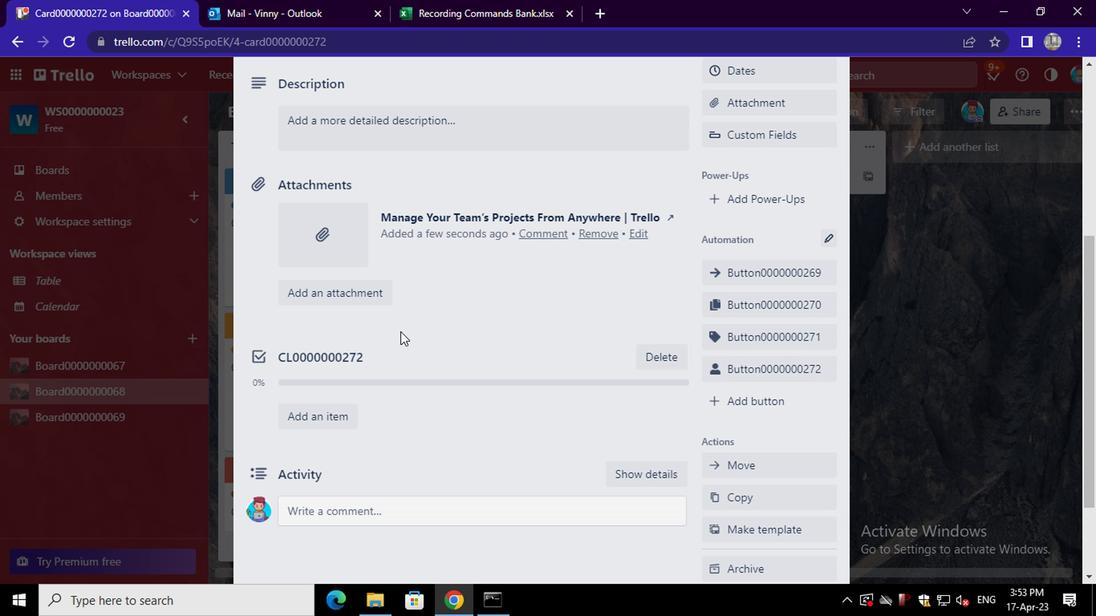 
Action: Mouse scrolled (392, 331) with delta (0, 1)
Screenshot: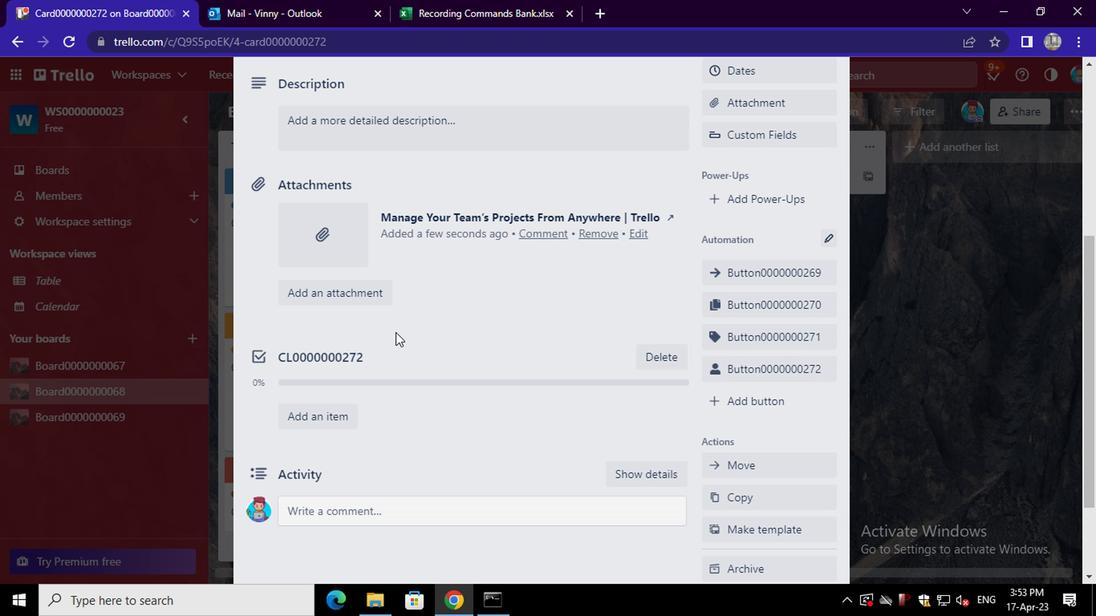 
Action: Mouse moved to (378, 277)
Screenshot: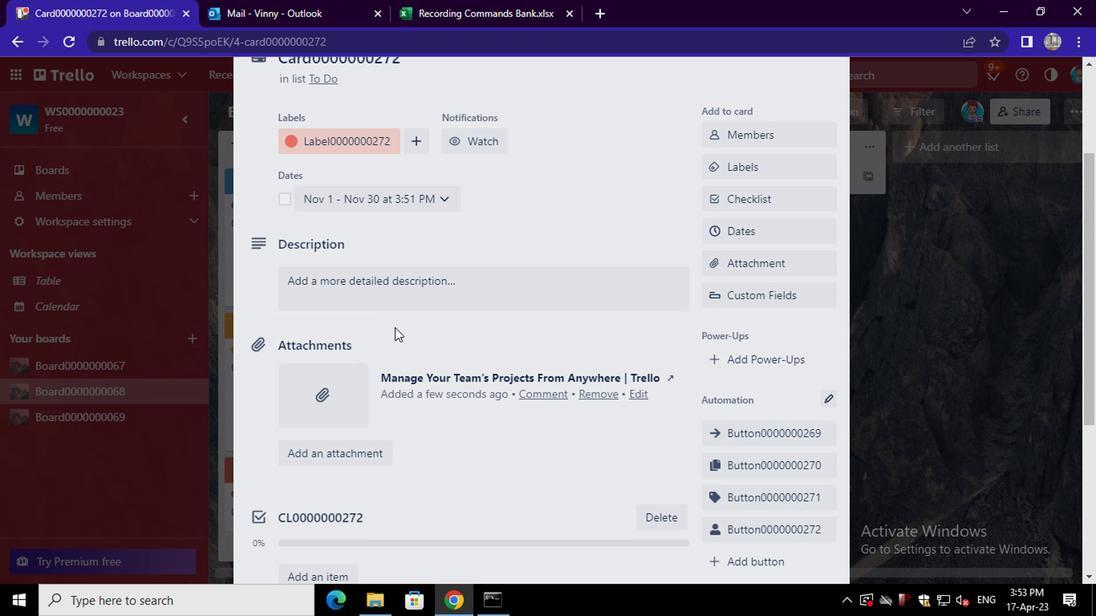 
Action: Mouse pressed left at (378, 277)
Screenshot: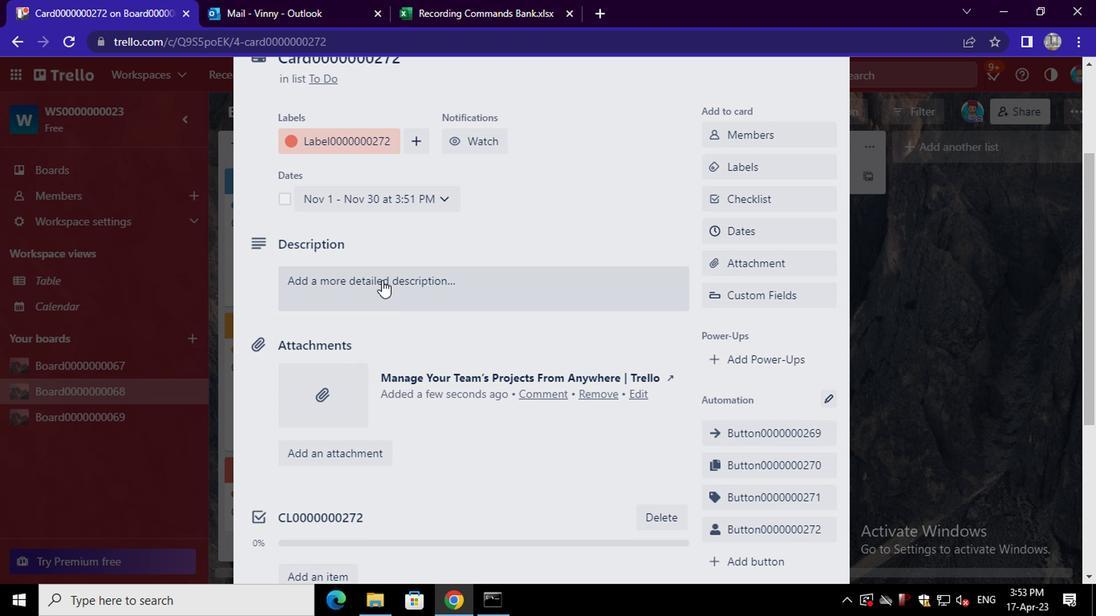 
Action: Mouse moved to (383, 331)
Screenshot: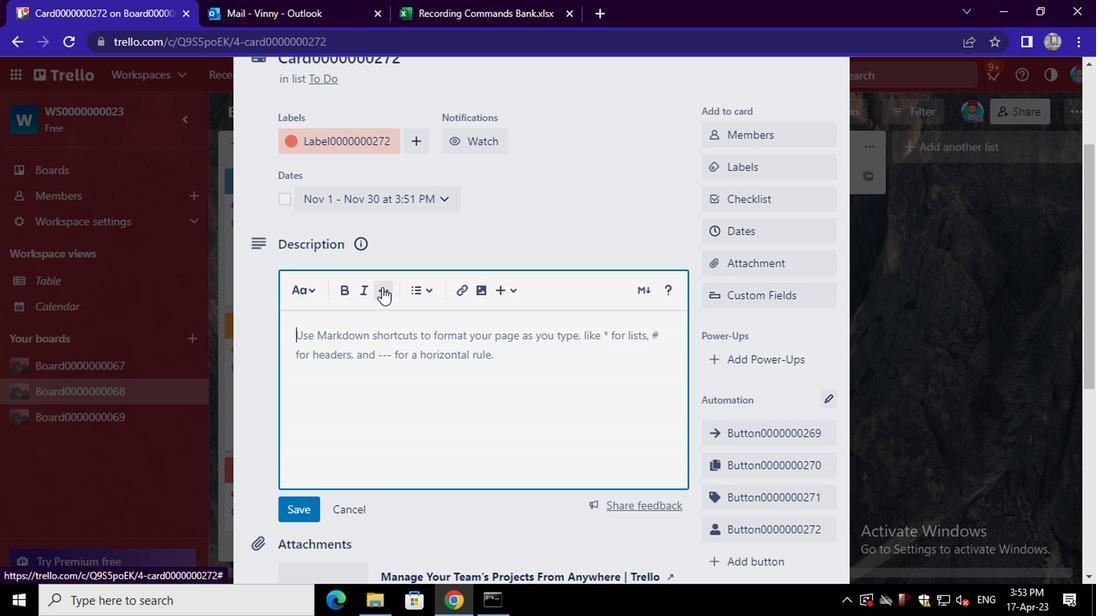
Action: Mouse pressed left at (383, 331)
Screenshot: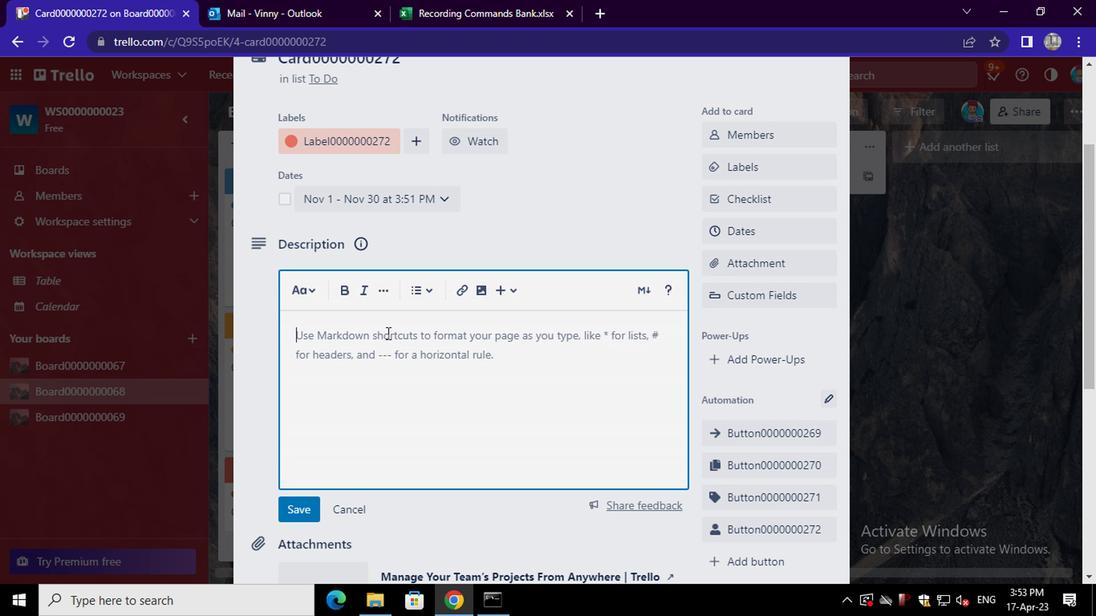 
Action: Key pressed <Key.shift>DS0000000272
Screenshot: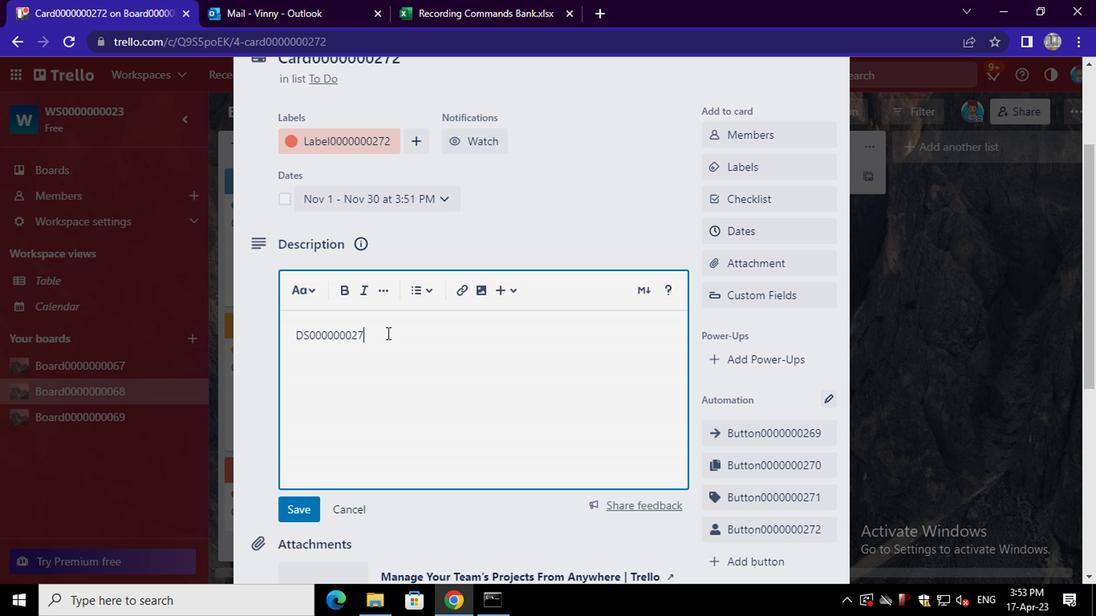 
Action: Mouse moved to (301, 502)
Screenshot: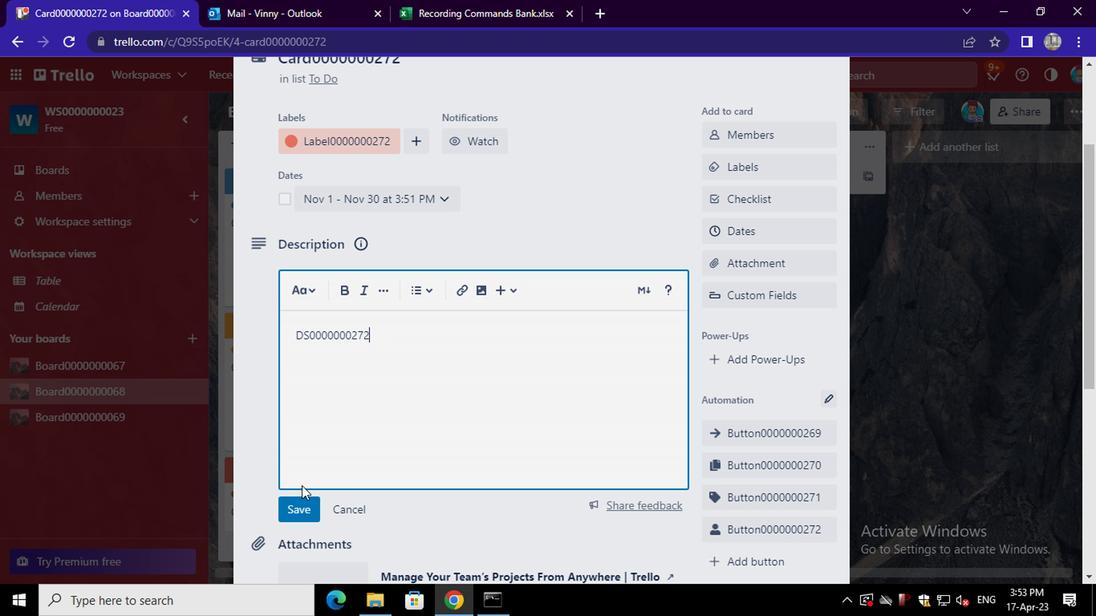 
Action: Mouse pressed left at (301, 502)
Screenshot: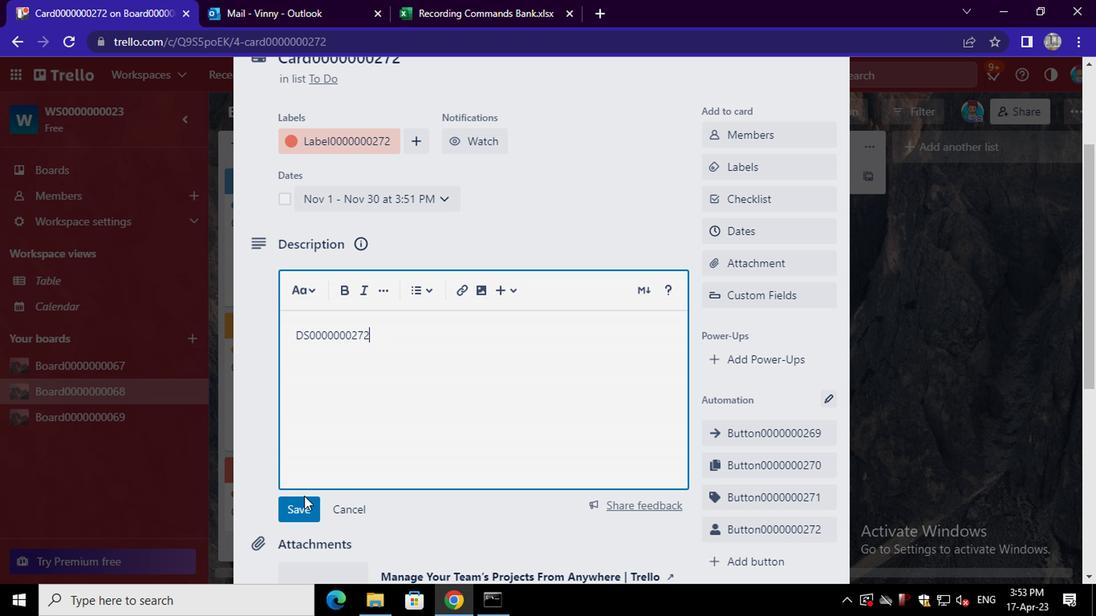 
Action: Mouse scrolled (301, 500) with delta (0, -1)
Screenshot: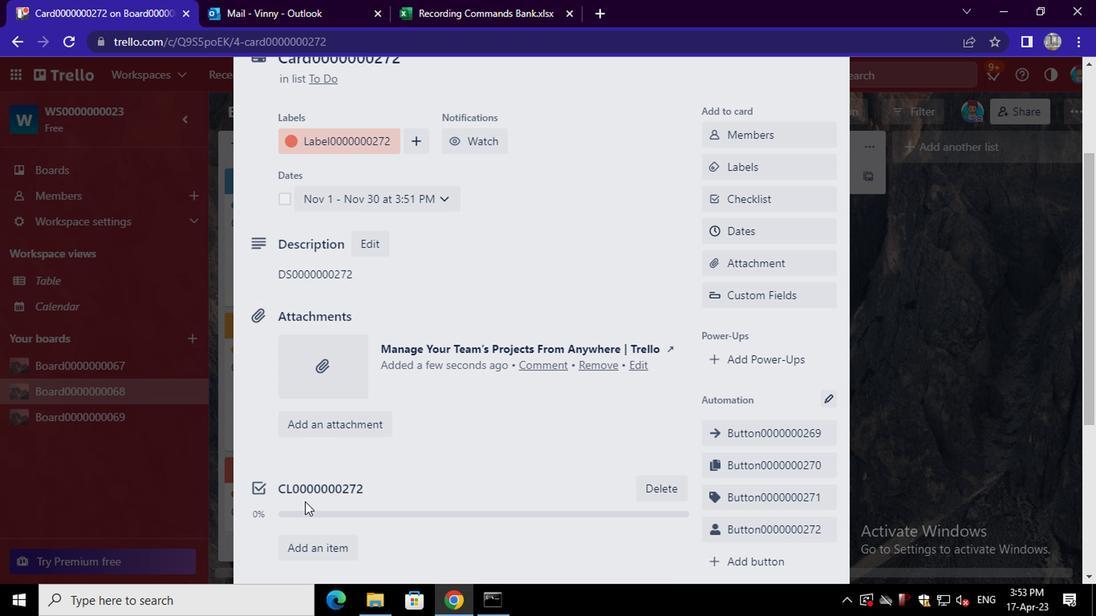 
Action: Mouse scrolled (301, 500) with delta (0, -1)
Screenshot: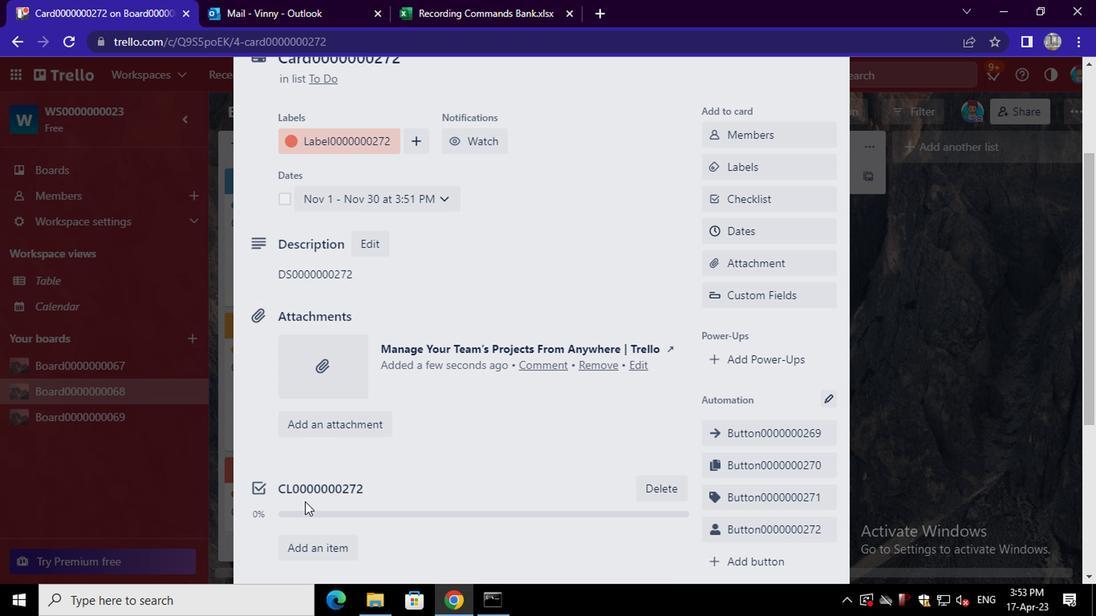 
Action: Mouse scrolled (301, 500) with delta (0, -1)
Screenshot: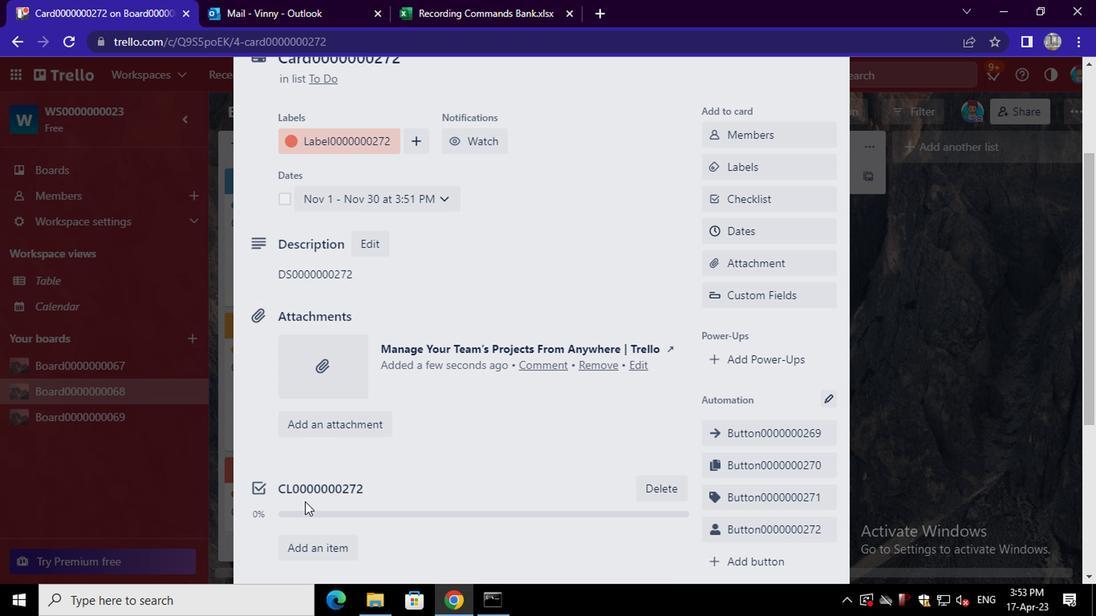 
Action: Mouse moved to (342, 407)
Screenshot: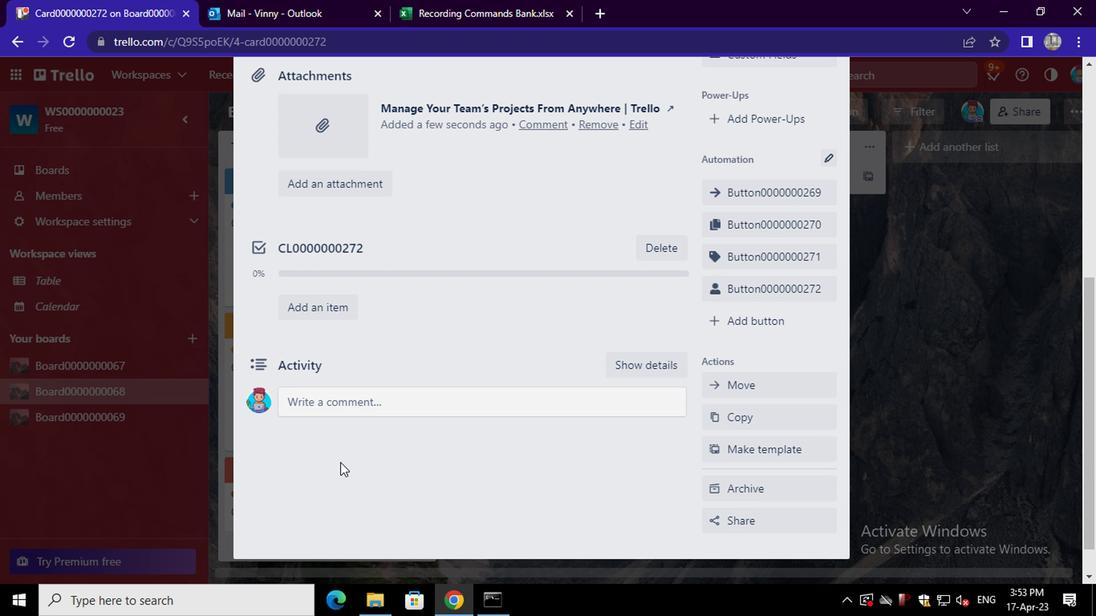 
Action: Mouse pressed left at (342, 407)
Screenshot: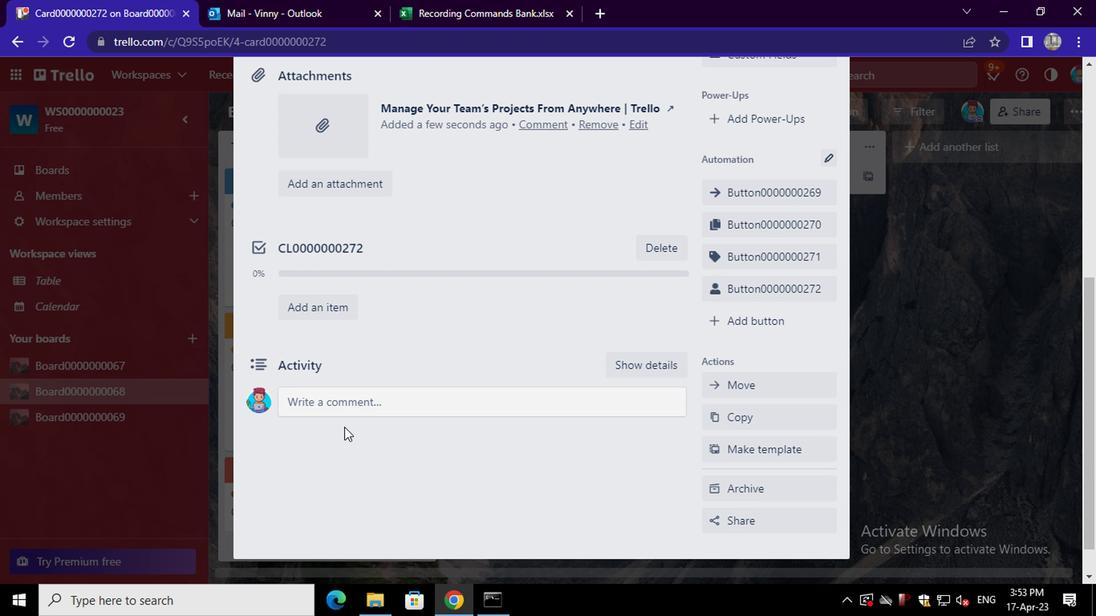 
Action: Mouse moved to (354, 402)
Screenshot: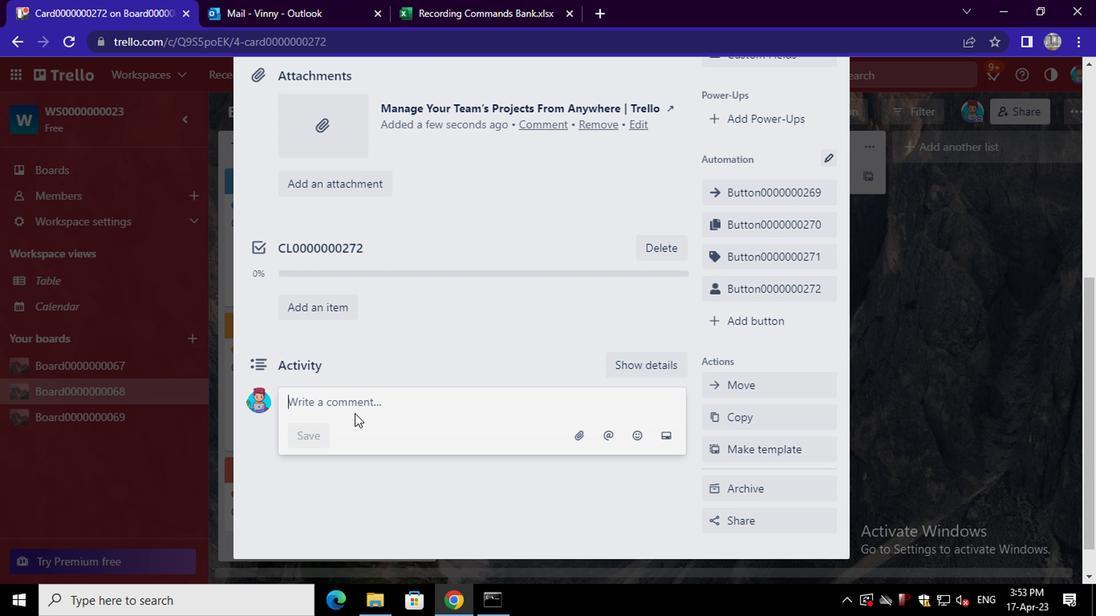
Action: Mouse pressed left at (354, 402)
Screenshot: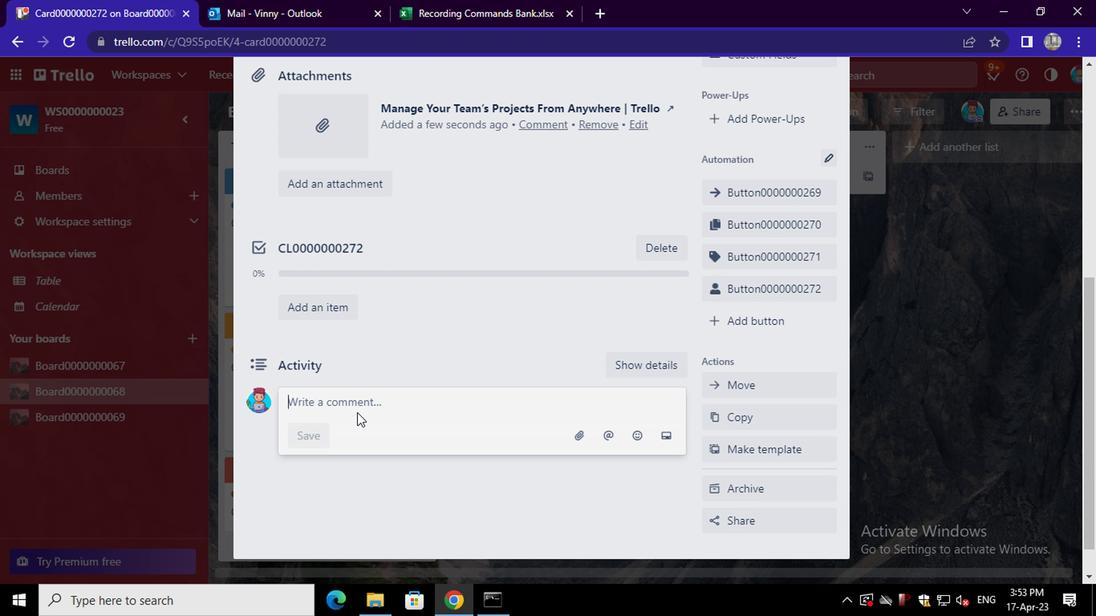 
Action: Mouse moved to (355, 399)
Screenshot: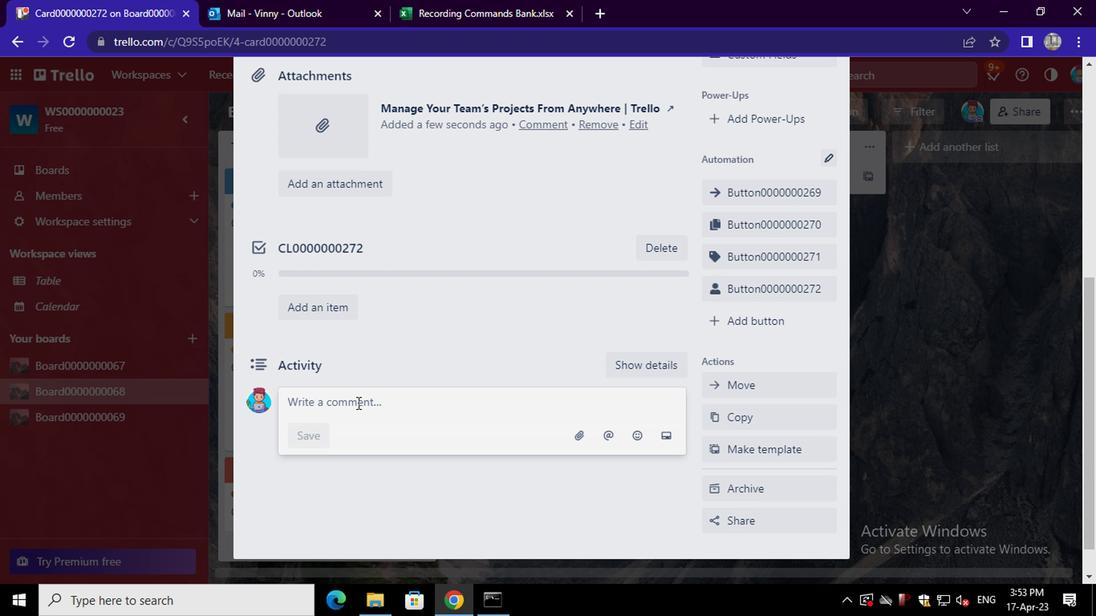 
Action: Key pressed <Key.shift>CM0000000272
Screenshot: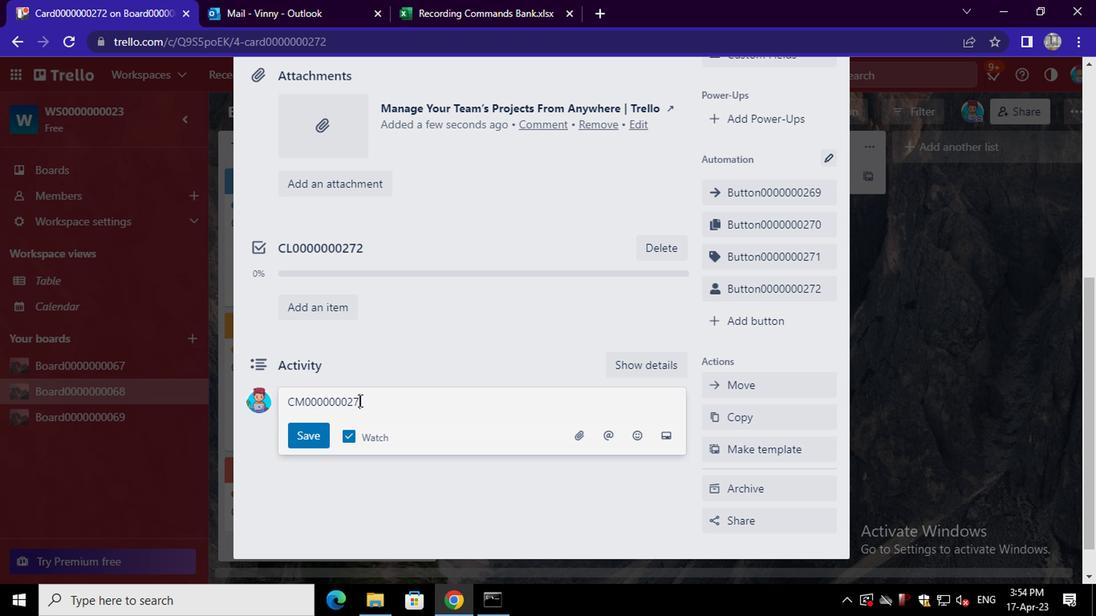 
Action: Mouse moved to (297, 425)
Screenshot: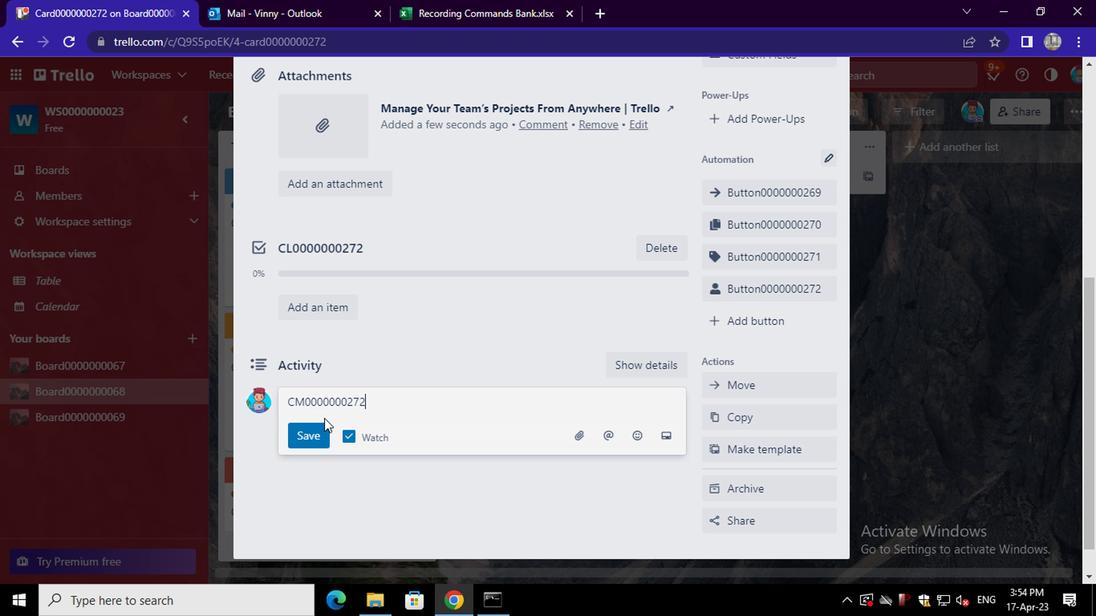 
Action: Mouse pressed left at (297, 425)
Screenshot: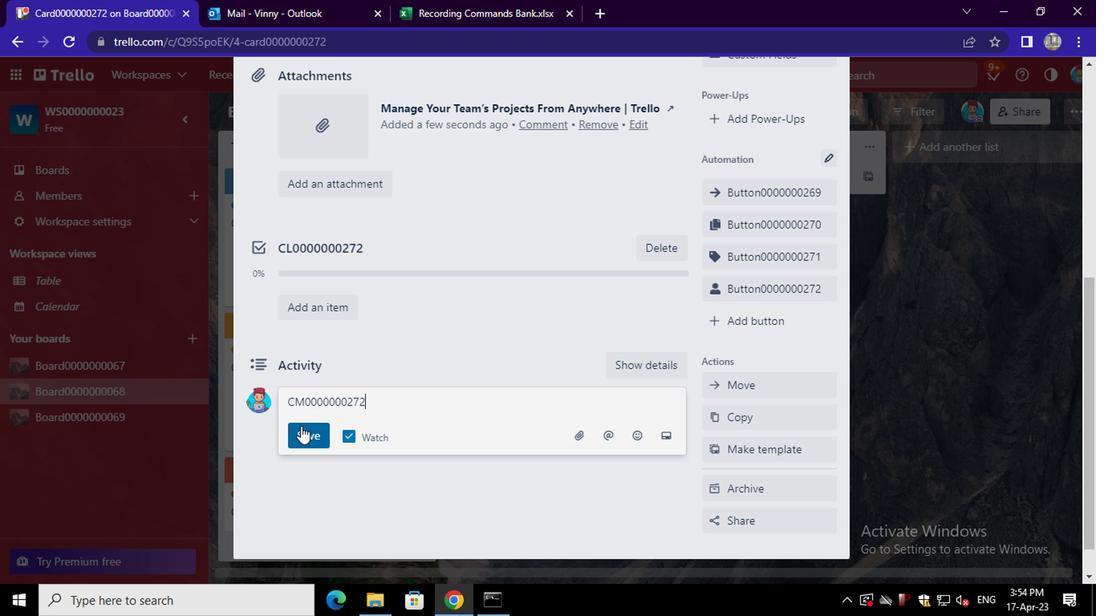 
Action: Key pressed <Key.f8>
Screenshot: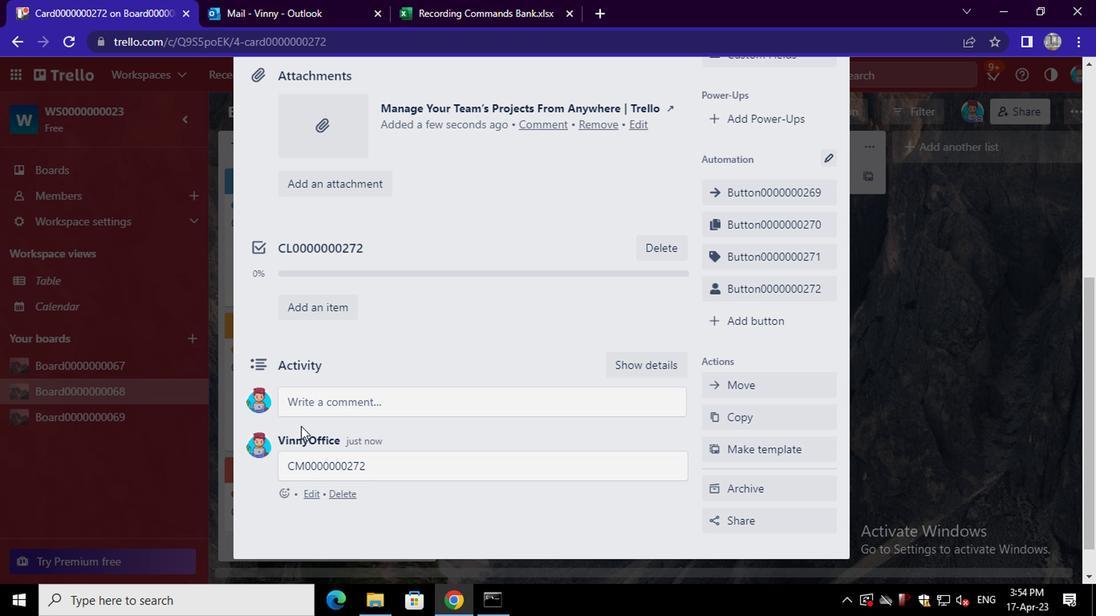 
